 Task: Search one way flight ticket for 2 adults, 2 infants in seat and 1 infant on lap in first from Sacramento: Sacramento International Airport to Rockford: Chicago Rockford International Airport(was Northwest Chicagoland Regional Airport At Rockford) on 5-1-2023. Choice of flights is Frontier. Number of bags: 3 checked bags. Price is upto 30000. Outbound departure time preference is 16:45.
Action: Mouse moved to (149, 165)
Screenshot: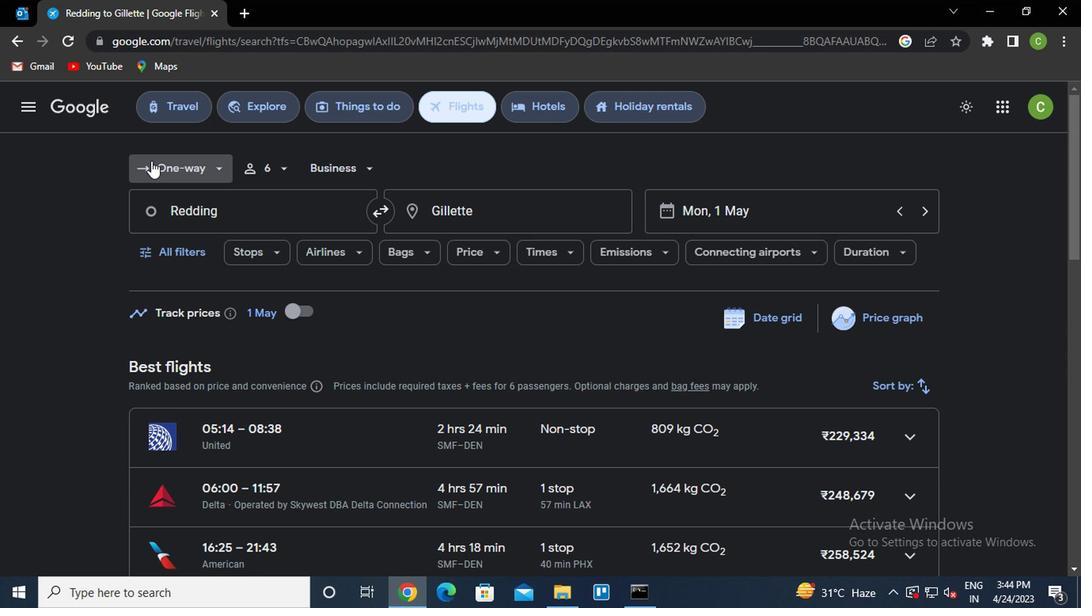 
Action: Mouse pressed left at (149, 165)
Screenshot: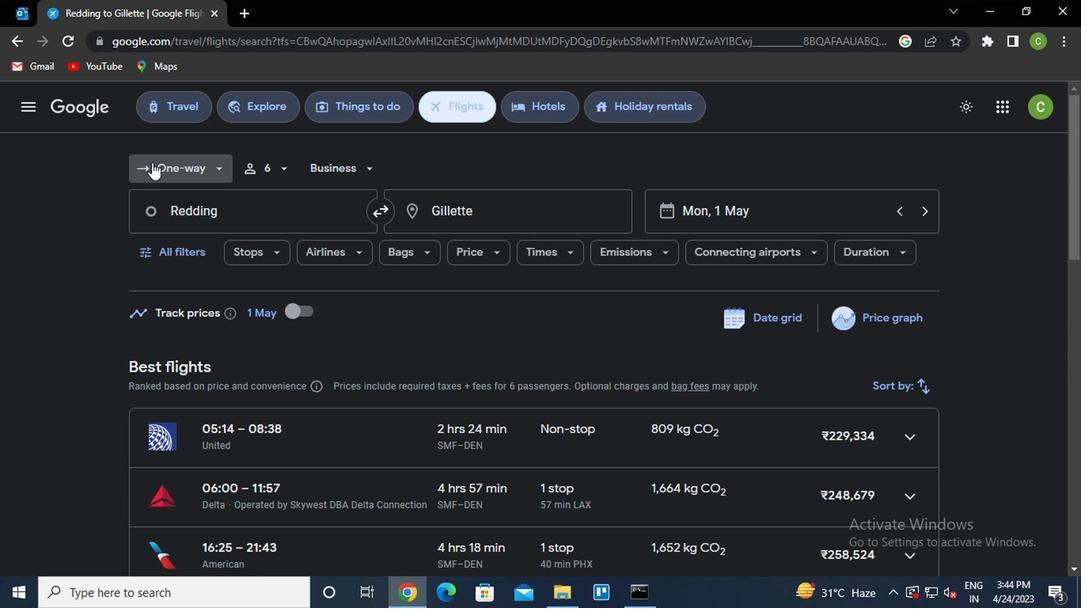 
Action: Mouse moved to (185, 228)
Screenshot: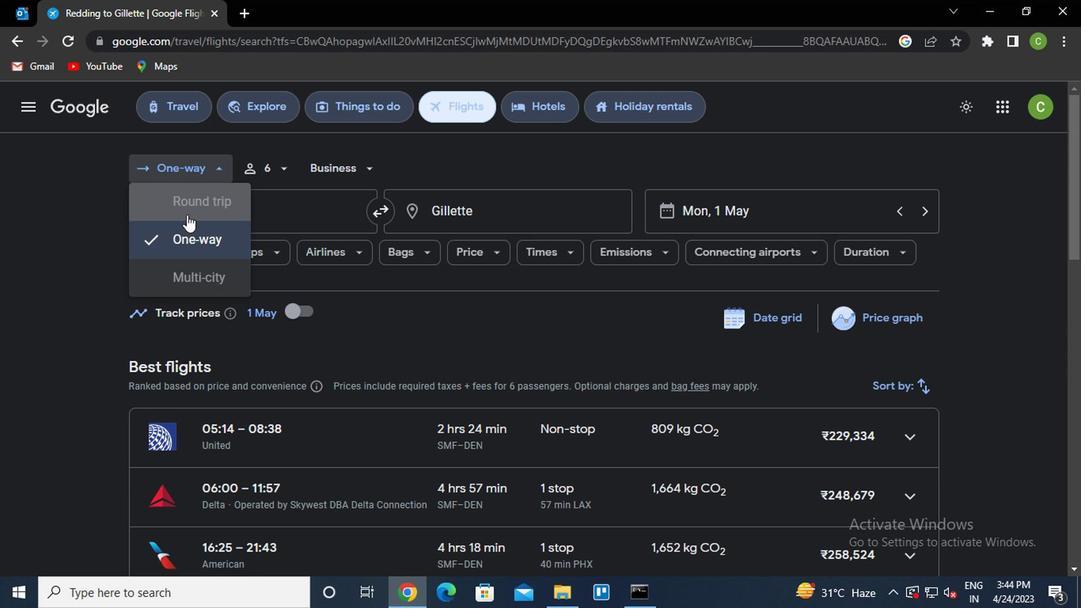 
Action: Mouse pressed left at (185, 228)
Screenshot: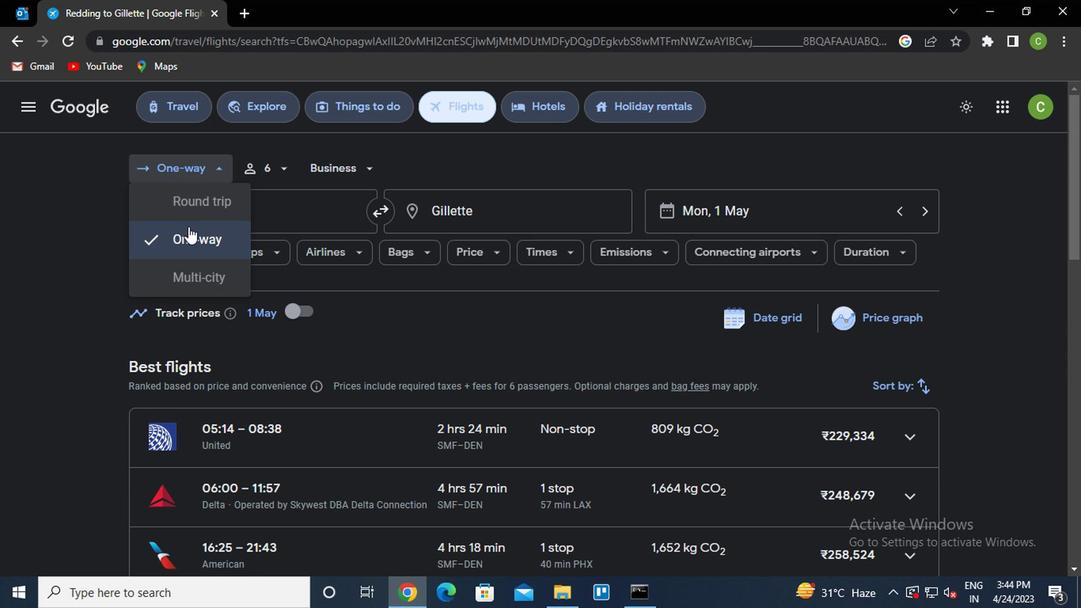 
Action: Mouse moved to (263, 174)
Screenshot: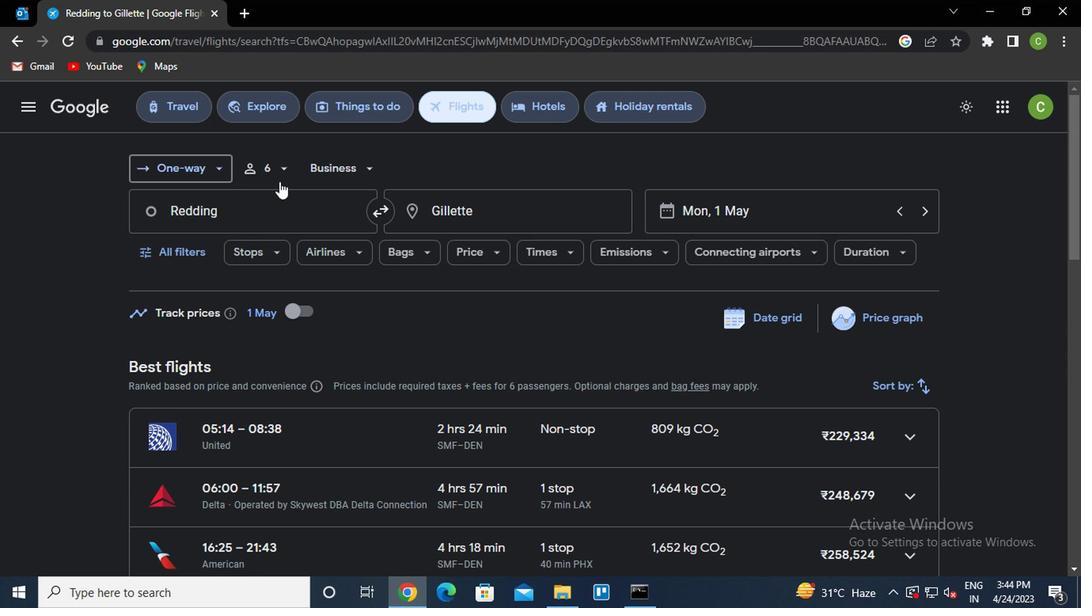 
Action: Mouse pressed left at (263, 174)
Screenshot: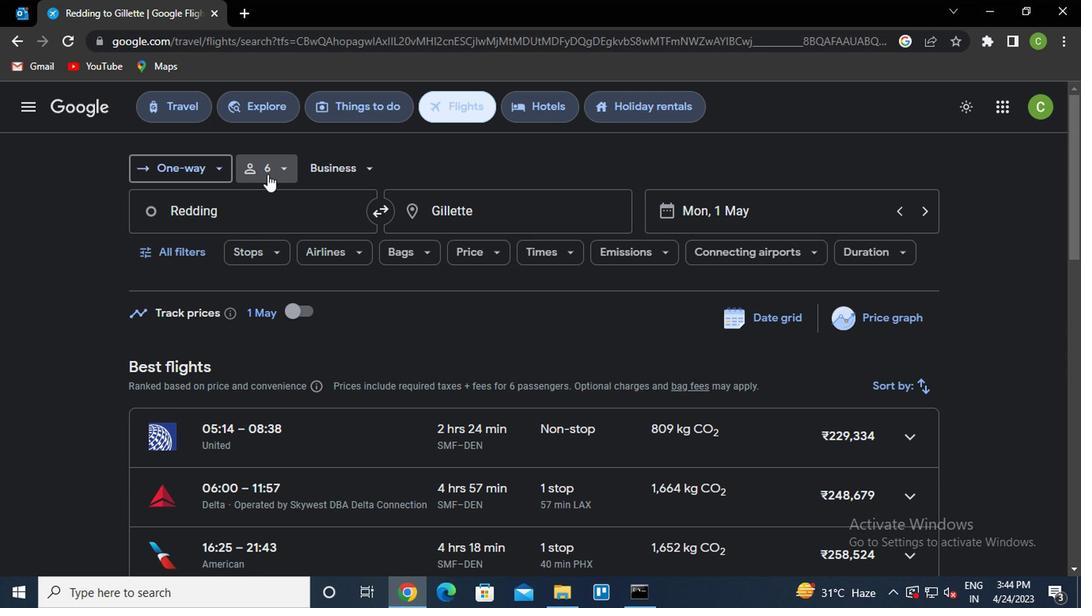 
Action: Mouse moved to (344, 215)
Screenshot: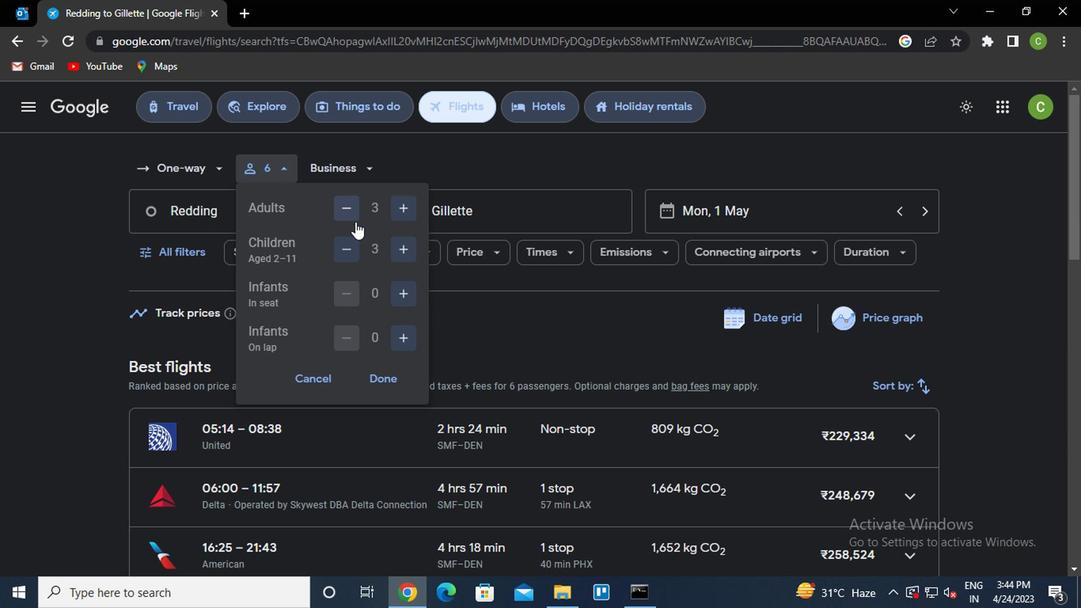 
Action: Mouse pressed left at (344, 215)
Screenshot: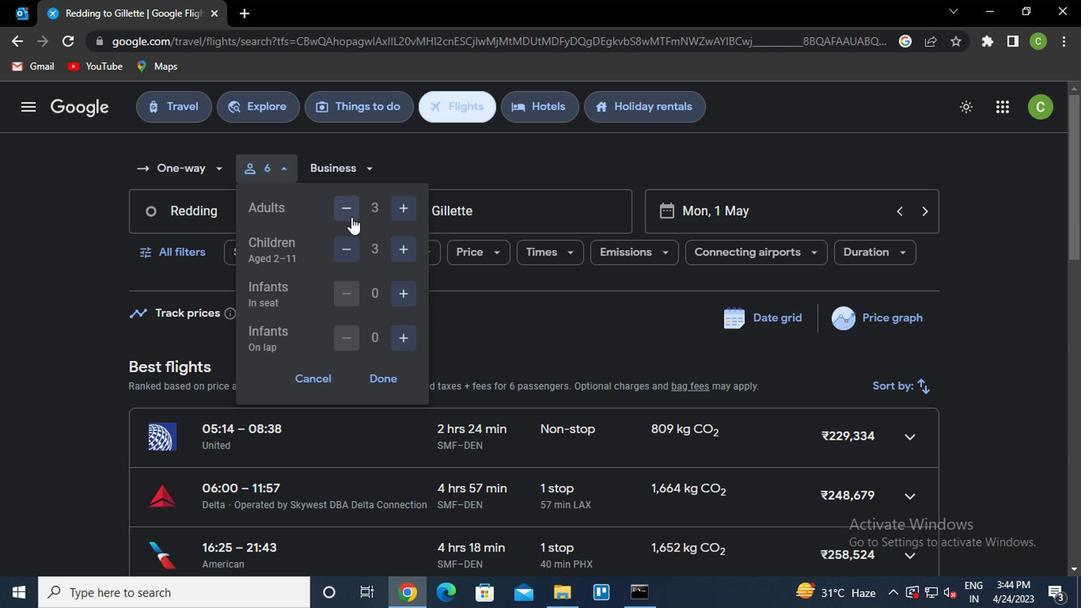 
Action: Mouse moved to (347, 250)
Screenshot: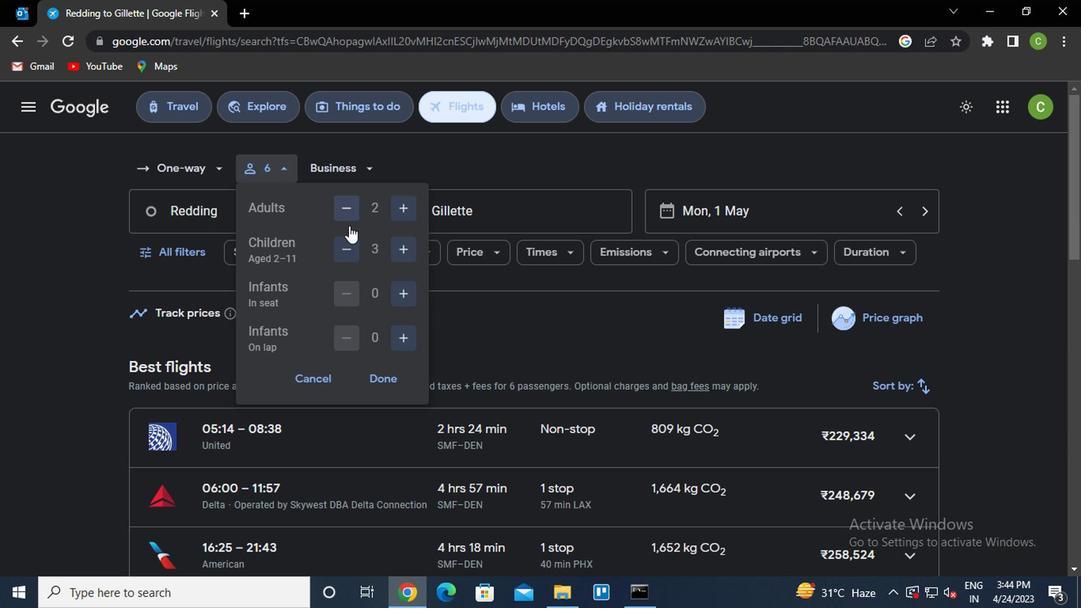 
Action: Mouse pressed left at (347, 250)
Screenshot: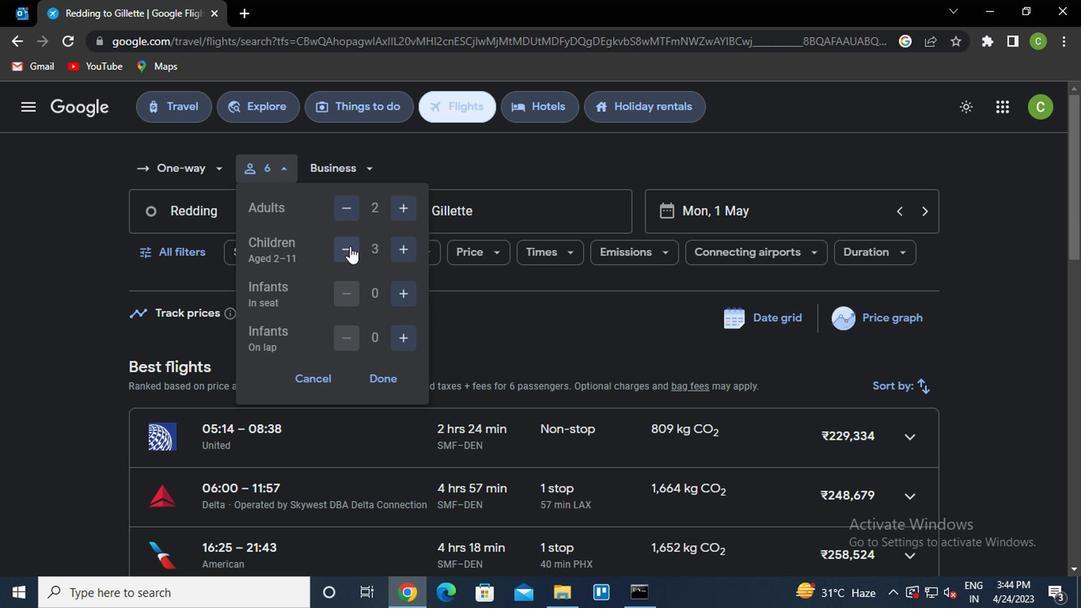
Action: Mouse moved to (395, 294)
Screenshot: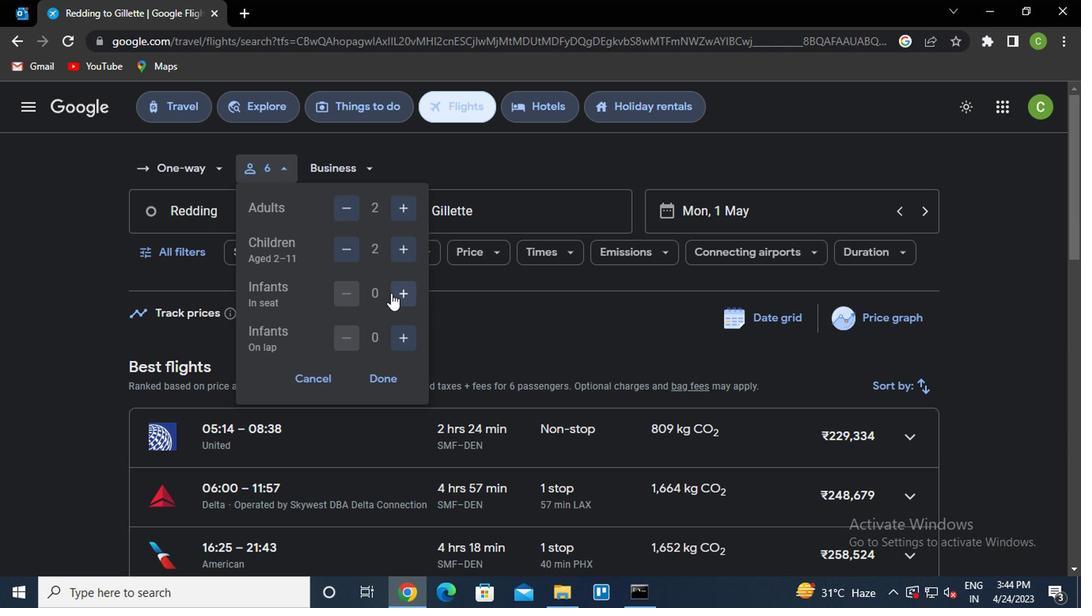 
Action: Mouse pressed left at (395, 294)
Screenshot: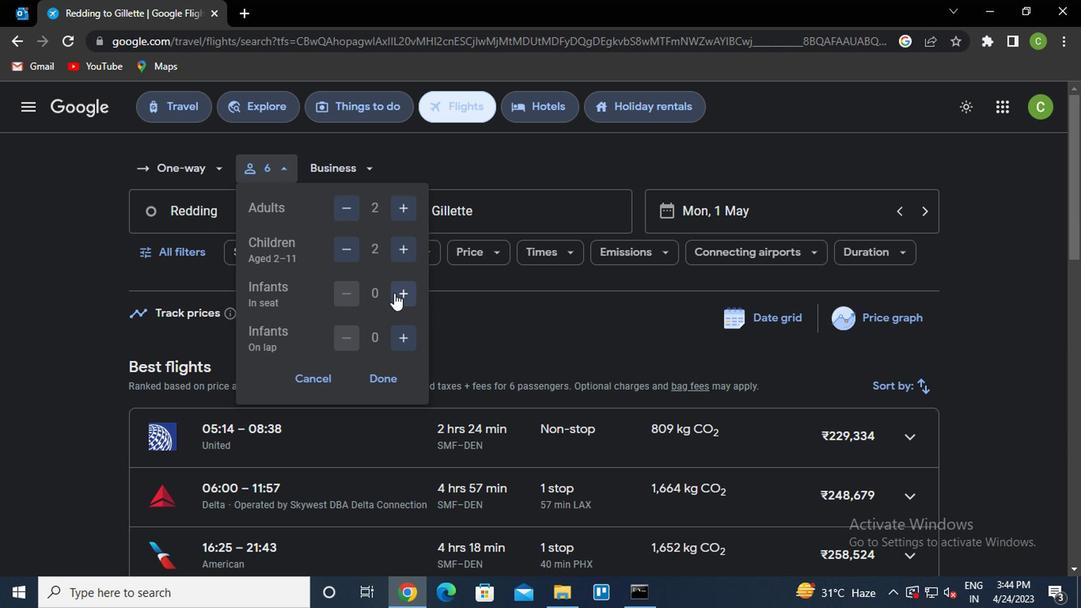 
Action: Mouse pressed left at (395, 294)
Screenshot: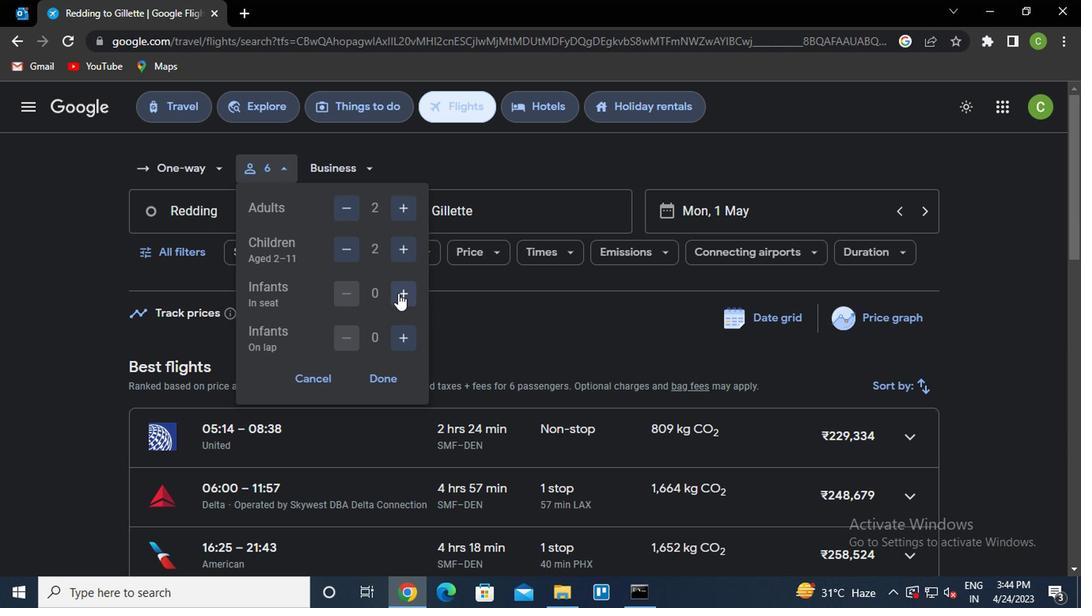 
Action: Mouse moved to (407, 344)
Screenshot: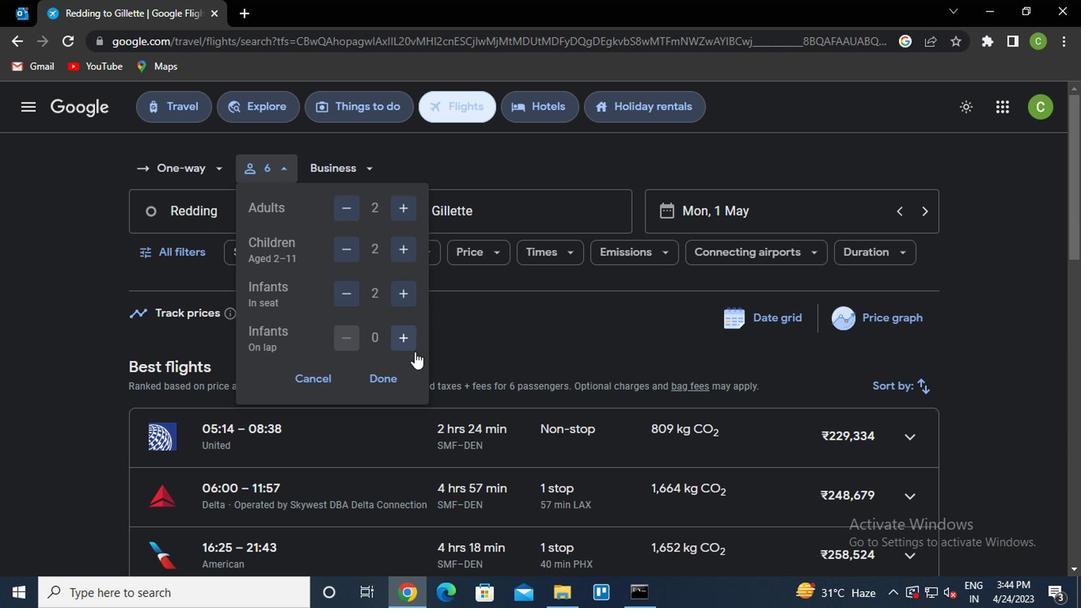 
Action: Mouse pressed left at (407, 344)
Screenshot: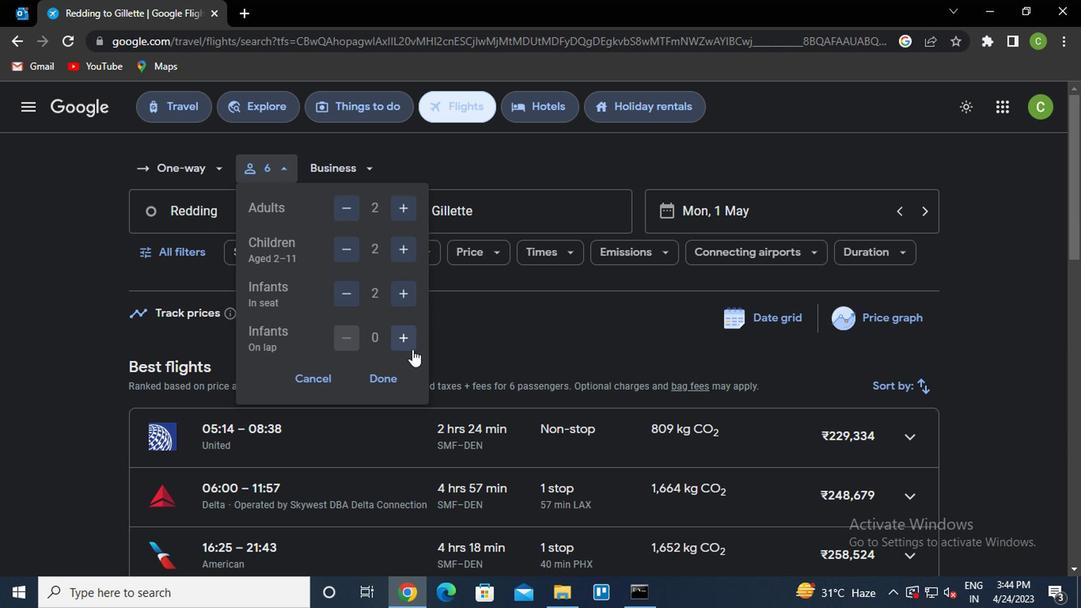 
Action: Mouse moved to (383, 382)
Screenshot: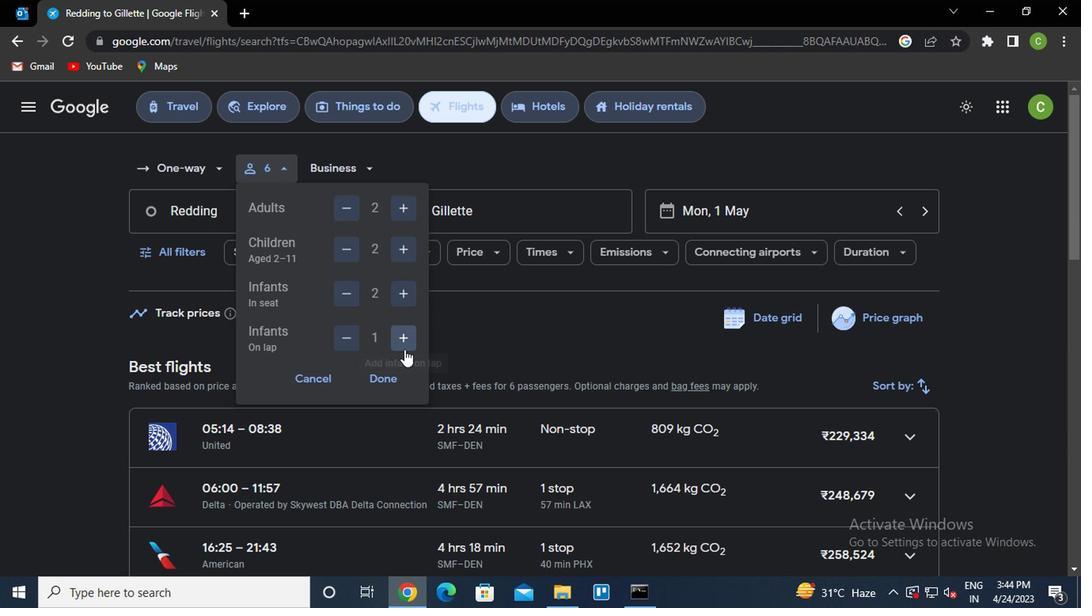 
Action: Mouse pressed left at (383, 382)
Screenshot: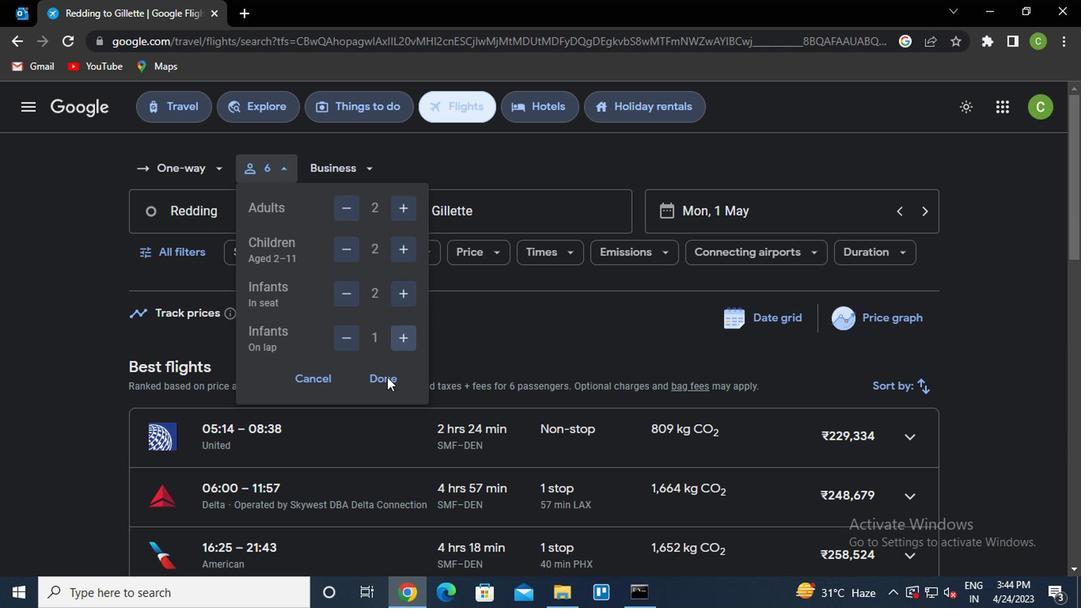 
Action: Mouse moved to (348, 168)
Screenshot: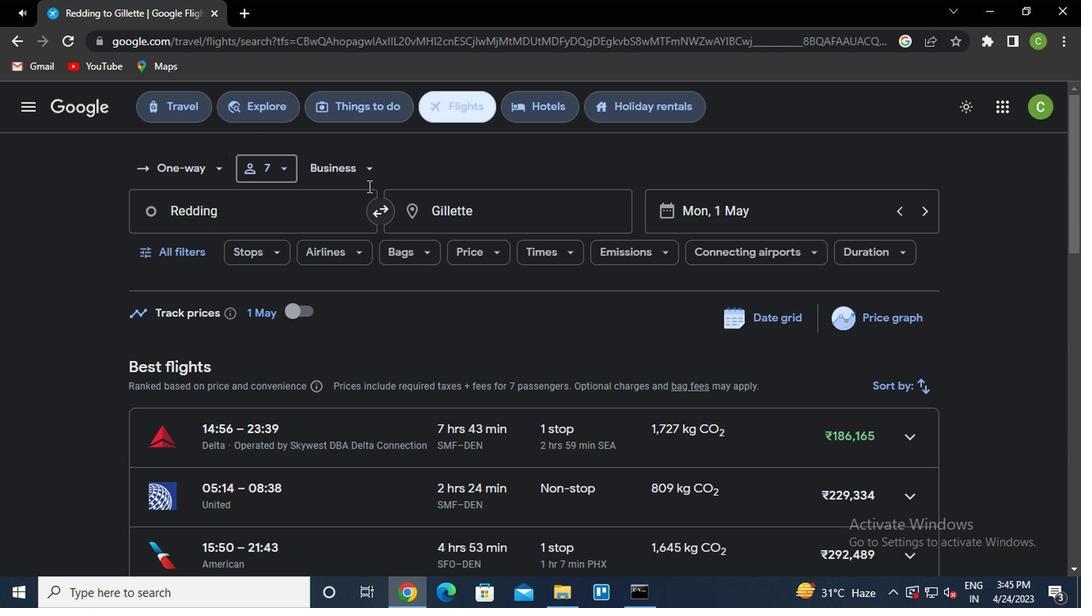 
Action: Mouse pressed left at (348, 168)
Screenshot: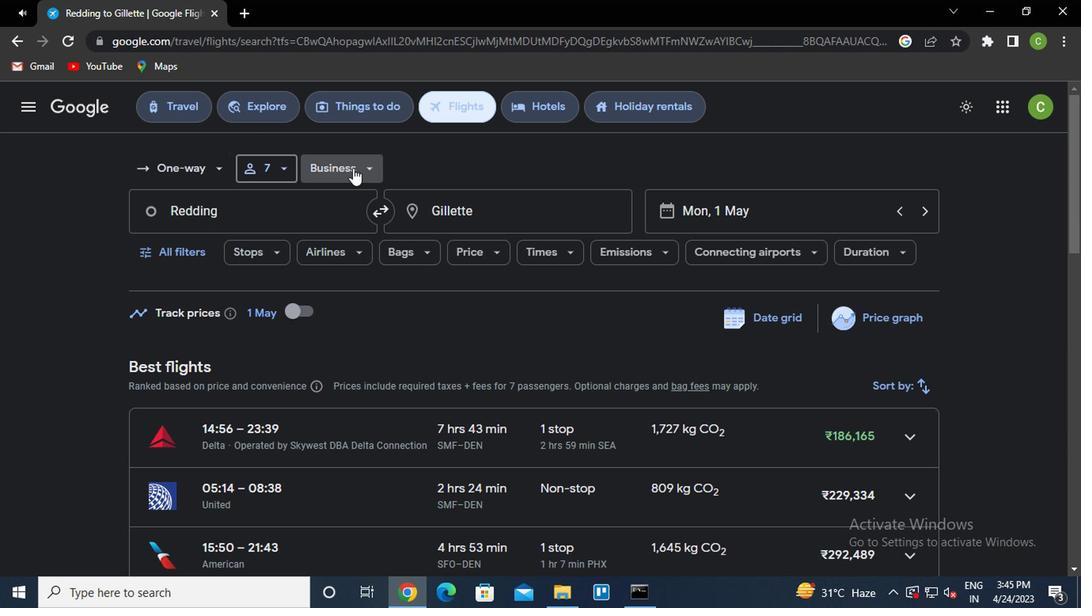 
Action: Mouse moved to (380, 313)
Screenshot: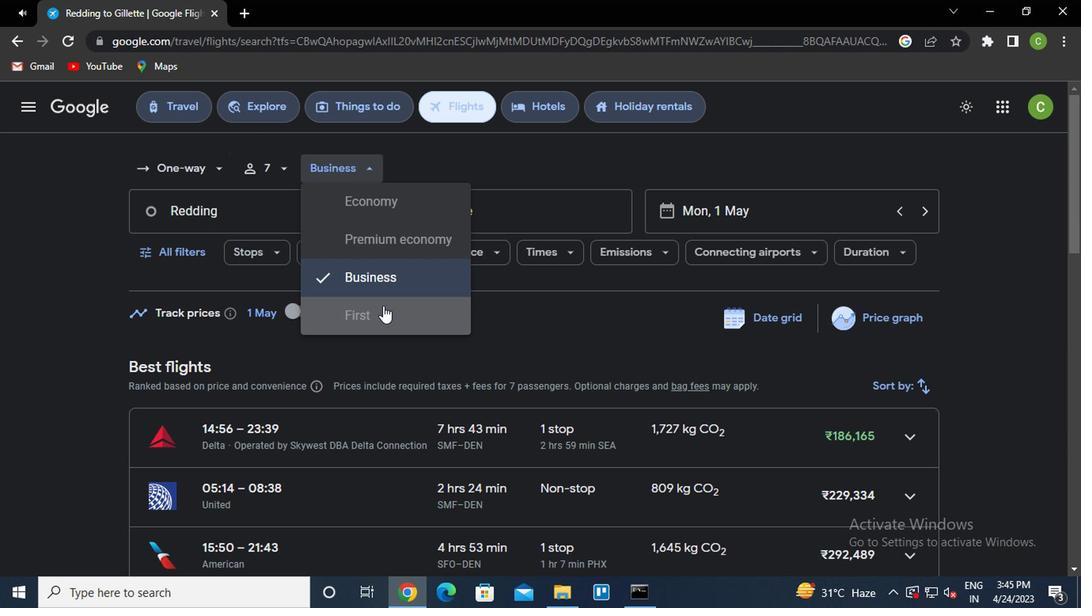 
Action: Mouse pressed left at (380, 313)
Screenshot: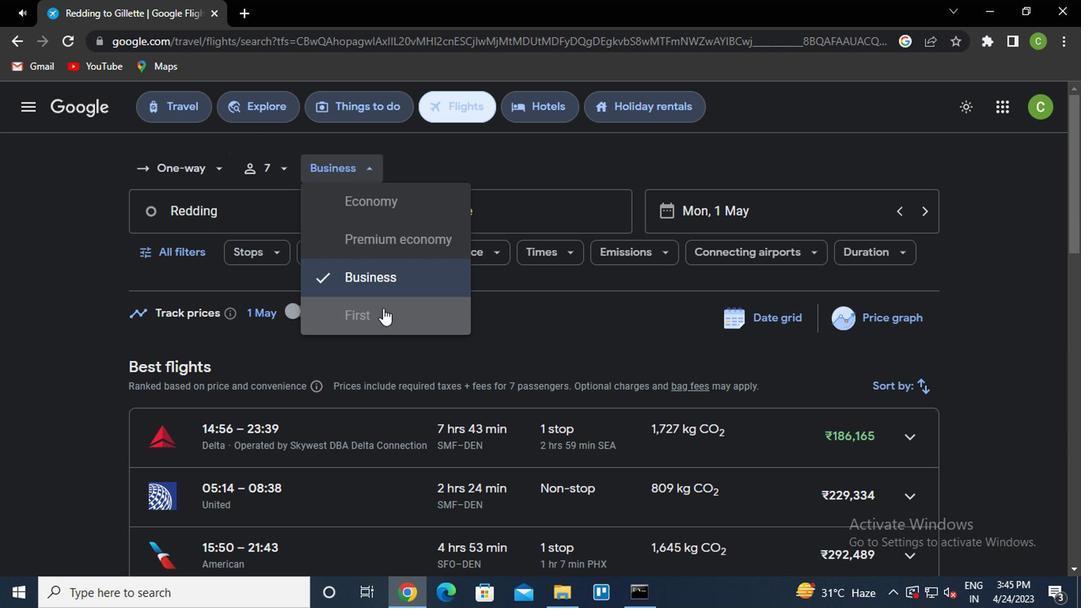 
Action: Mouse moved to (235, 220)
Screenshot: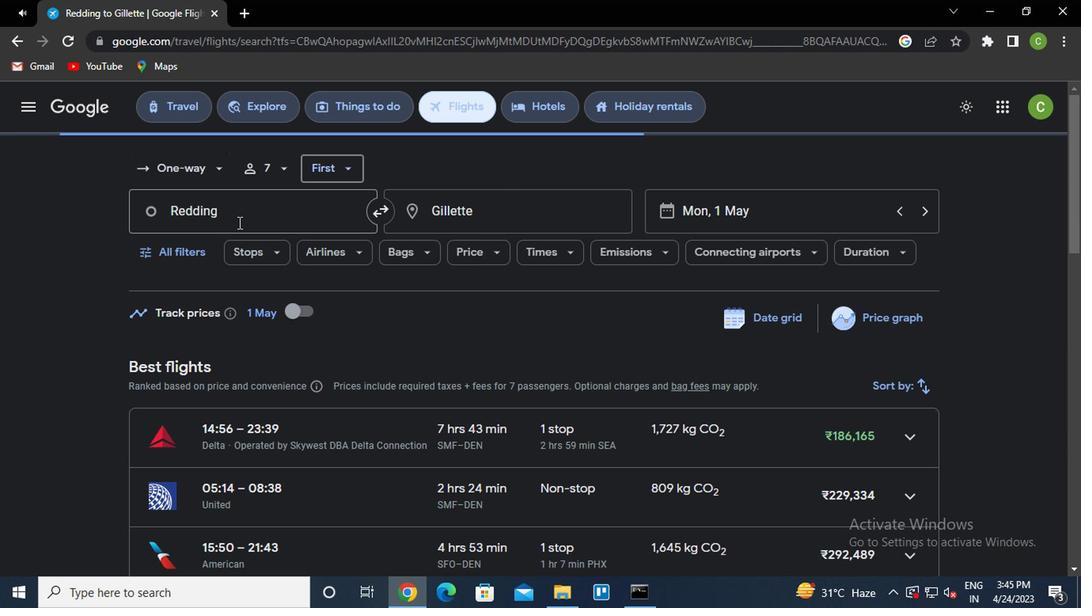 
Action: Mouse pressed left at (235, 220)
Screenshot: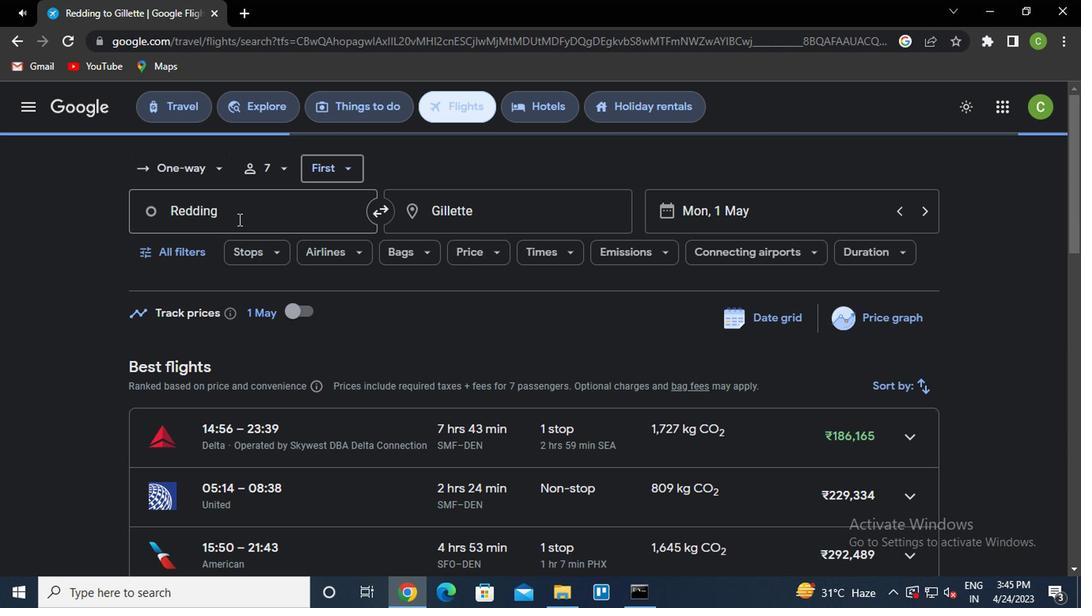 
Action: Key pressed <Key.caps_lock><Key.caps_lock>s<Key.caps_lock>acramento
Screenshot: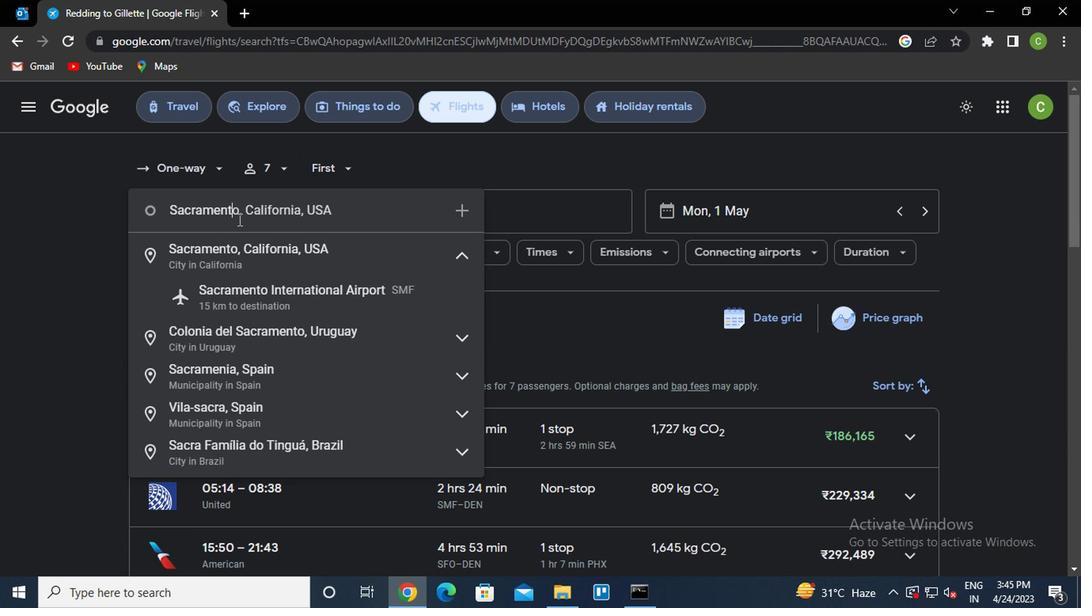 
Action: Mouse moved to (269, 291)
Screenshot: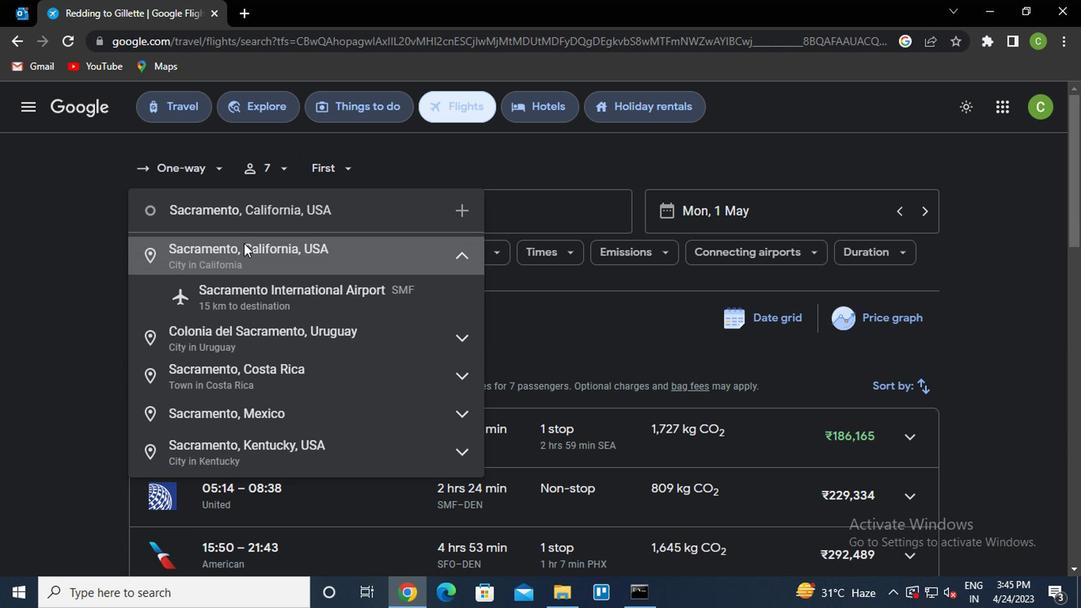 
Action: Mouse pressed left at (269, 291)
Screenshot: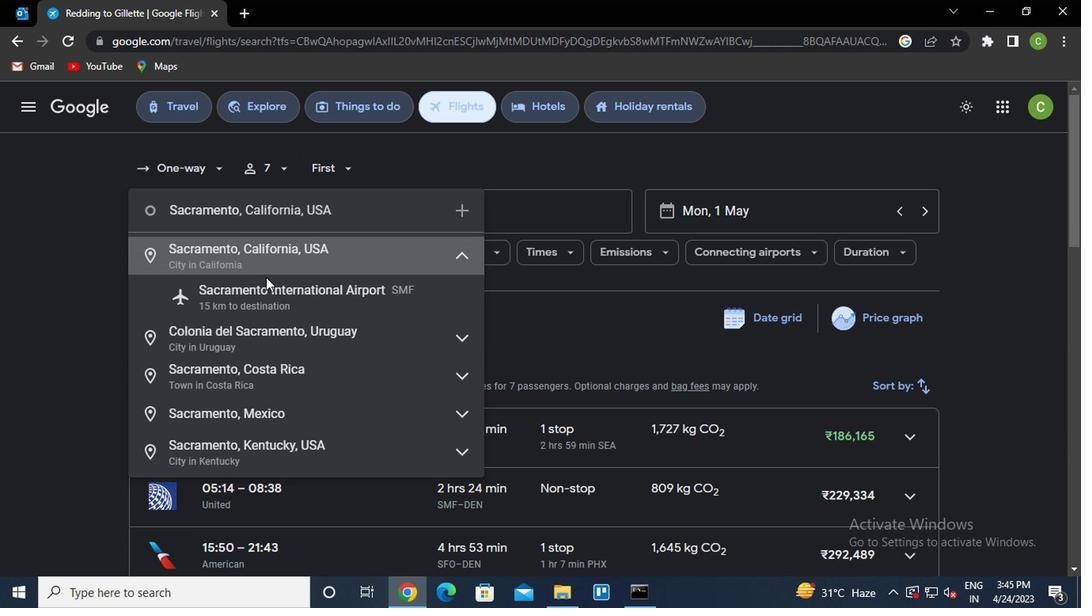 
Action: Mouse moved to (492, 219)
Screenshot: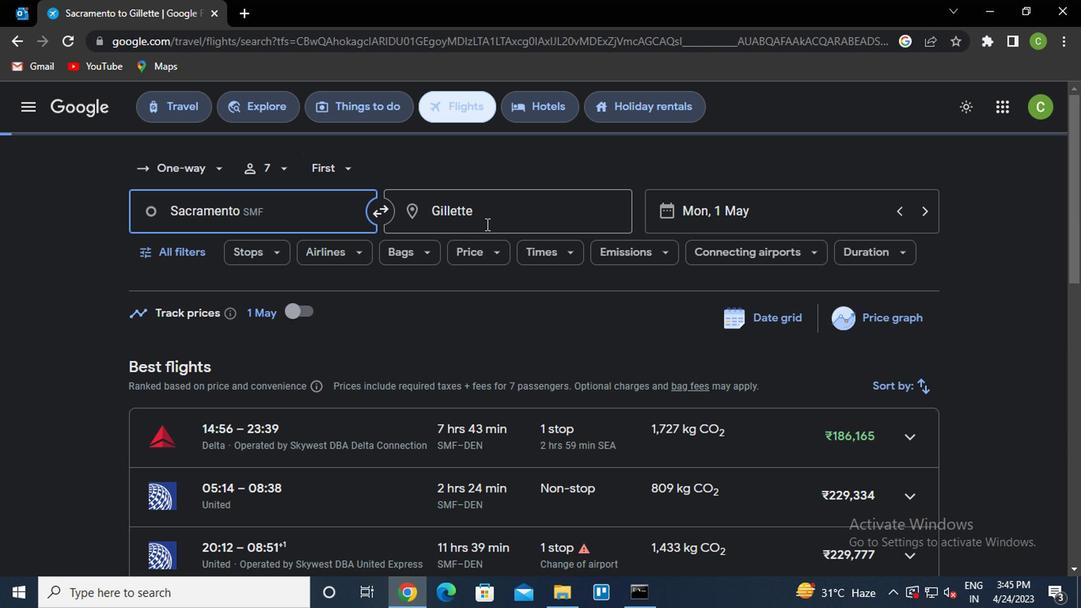 
Action: Mouse pressed left at (492, 219)
Screenshot: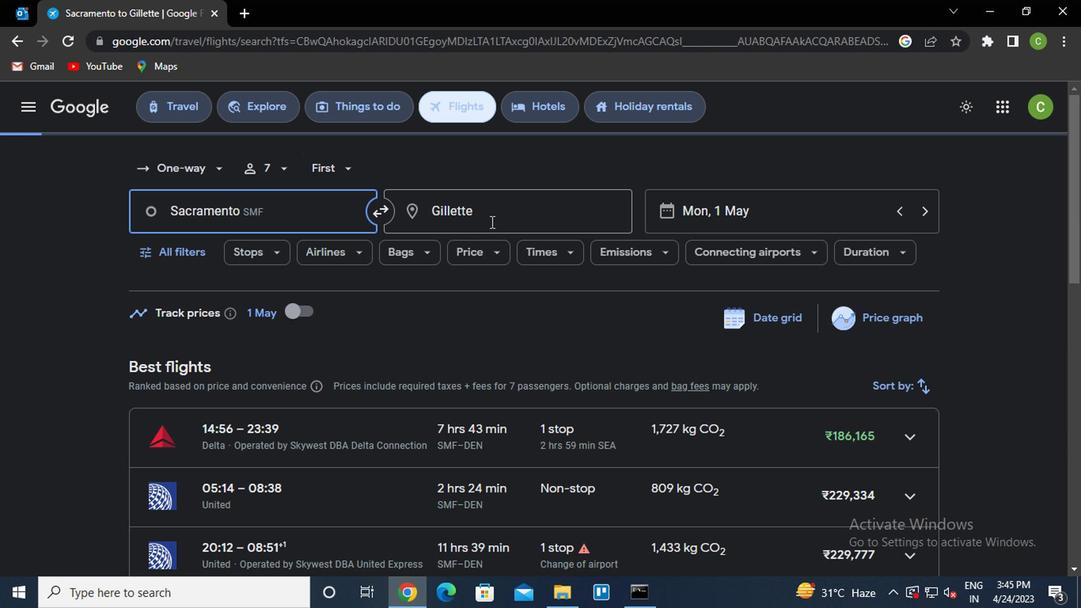 
Action: Key pressed <Key.caps_lock>c<Key.caps_lock>hicago
Screenshot: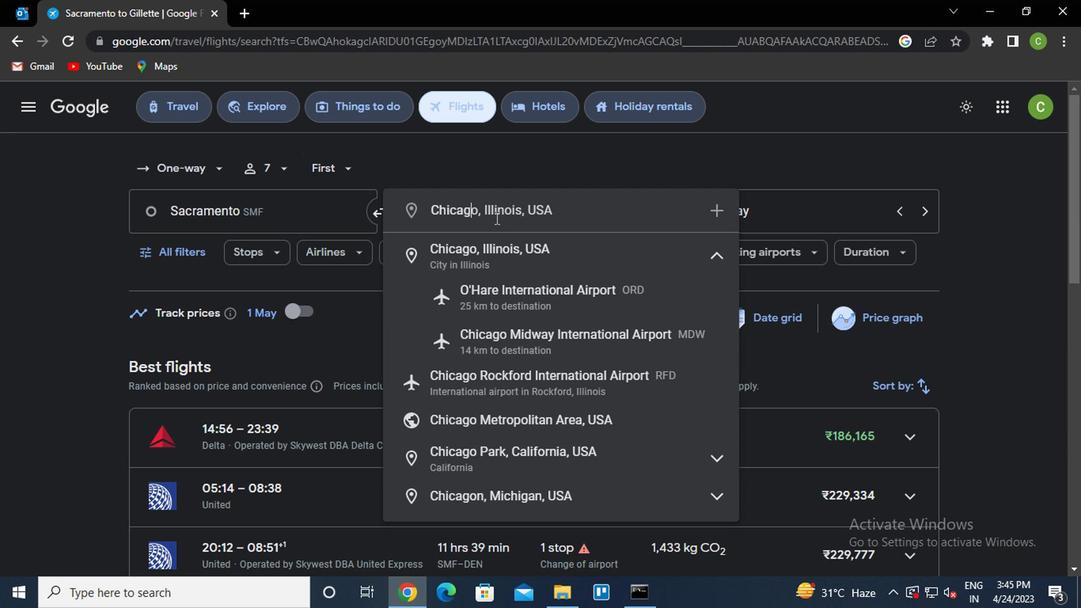
Action: Mouse moved to (533, 308)
Screenshot: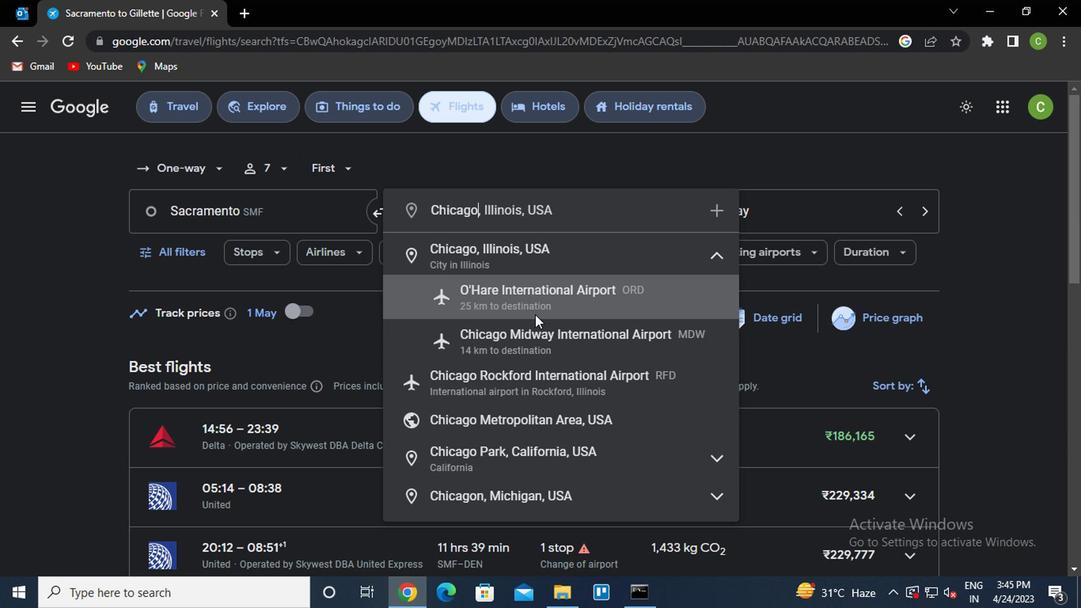 
Action: Mouse pressed left at (533, 308)
Screenshot: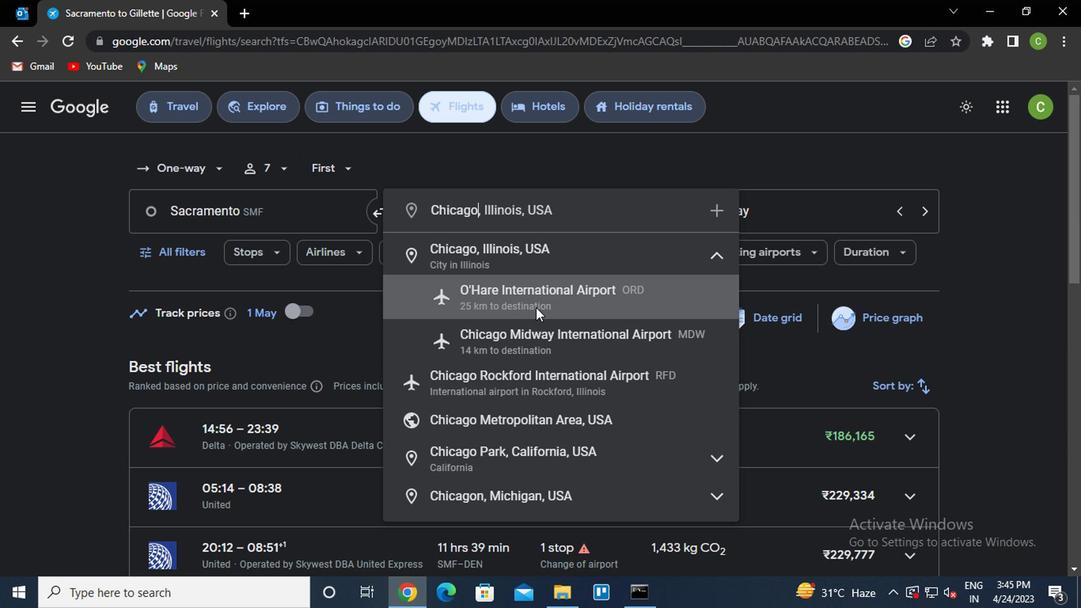 
Action: Mouse moved to (804, 213)
Screenshot: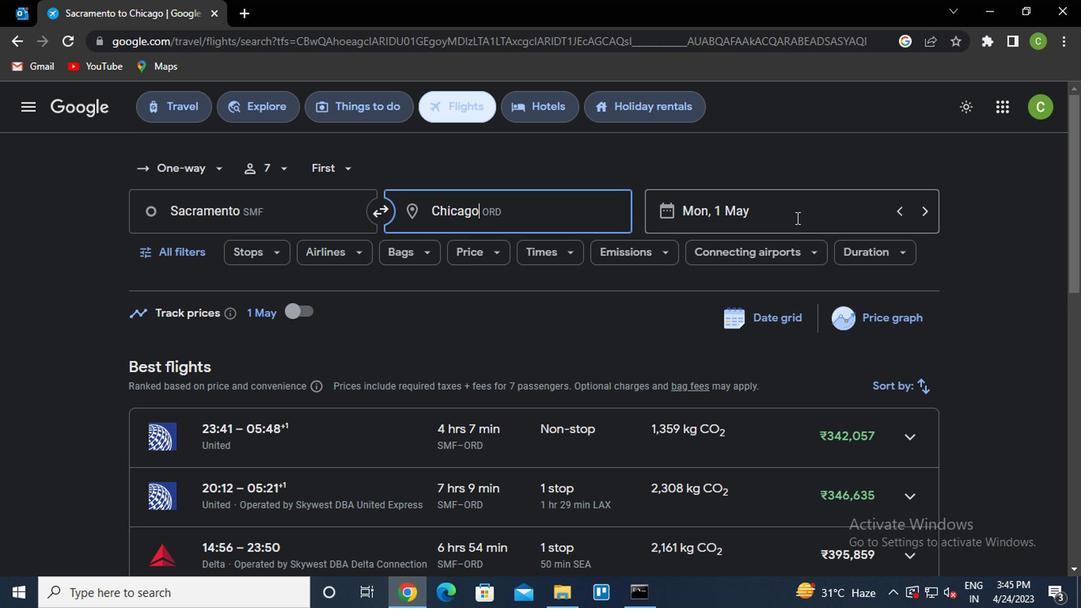 
Action: Mouse pressed left at (804, 213)
Screenshot: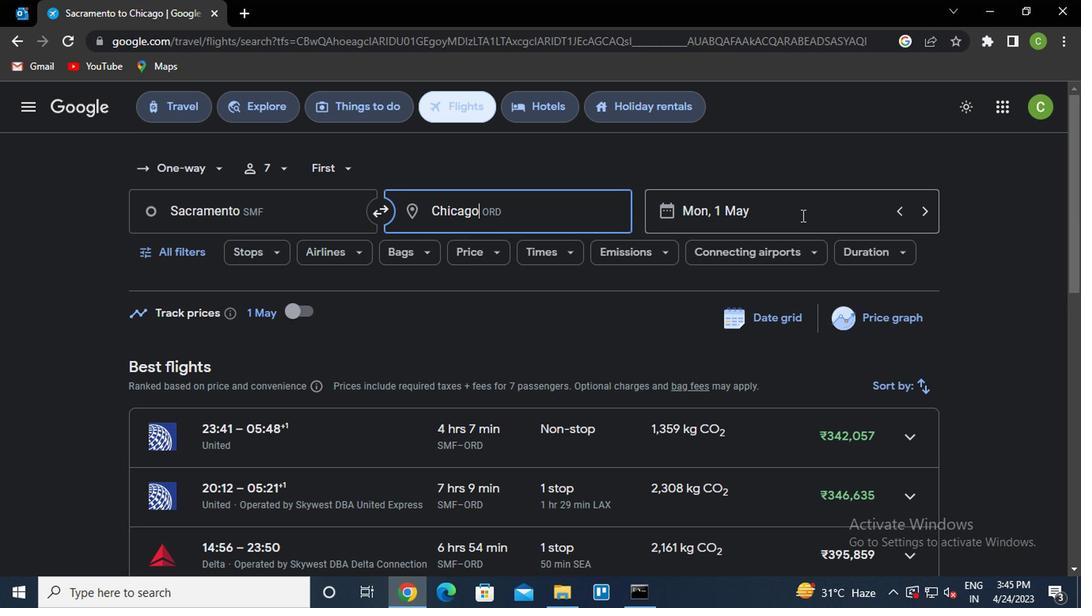 
Action: Mouse moved to (723, 285)
Screenshot: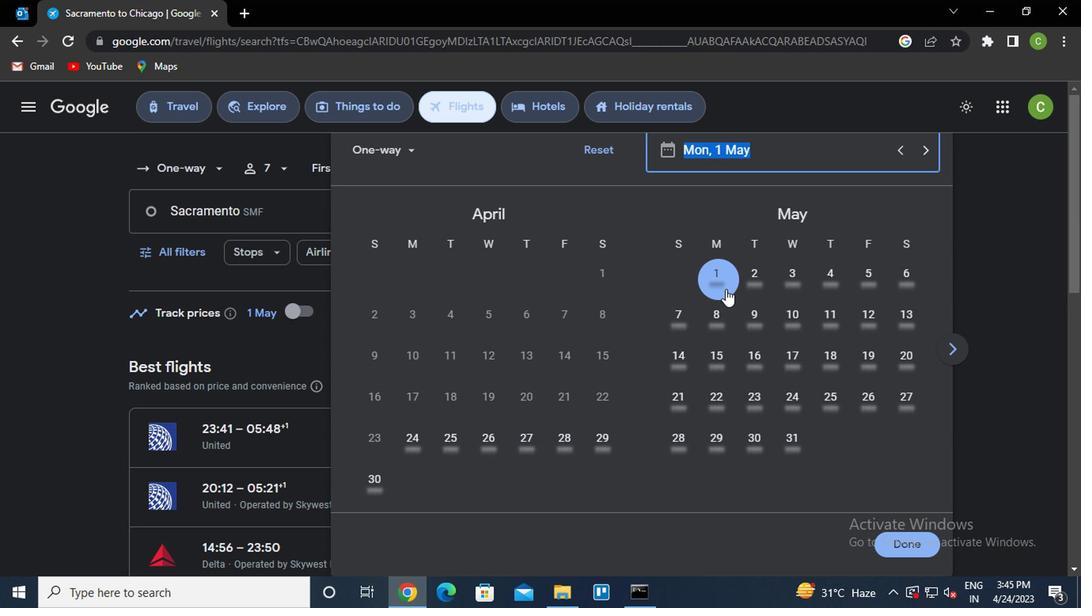 
Action: Mouse pressed left at (723, 285)
Screenshot: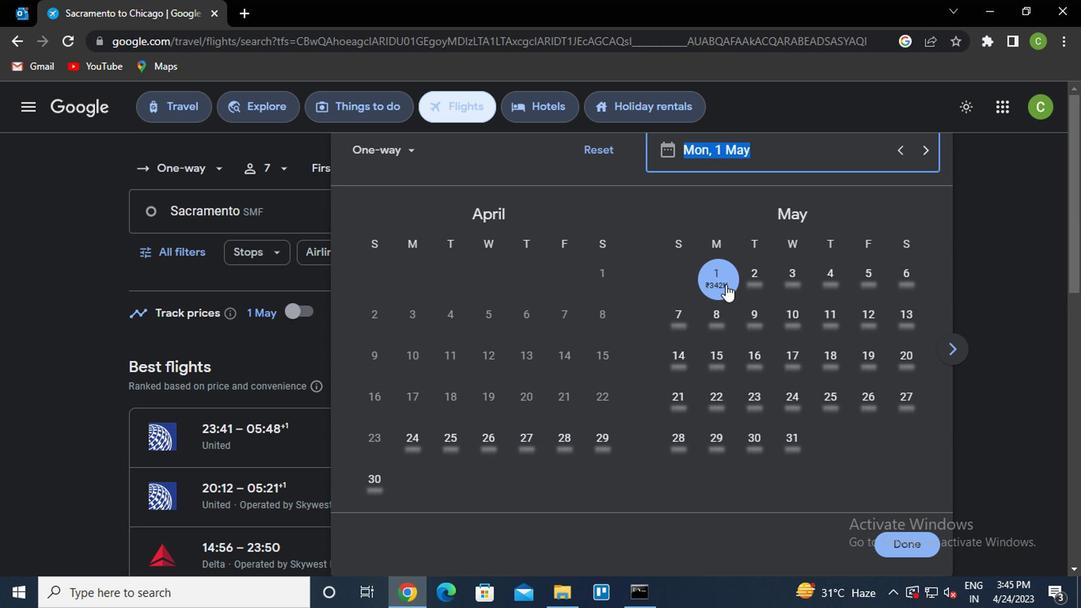
Action: Mouse moved to (881, 543)
Screenshot: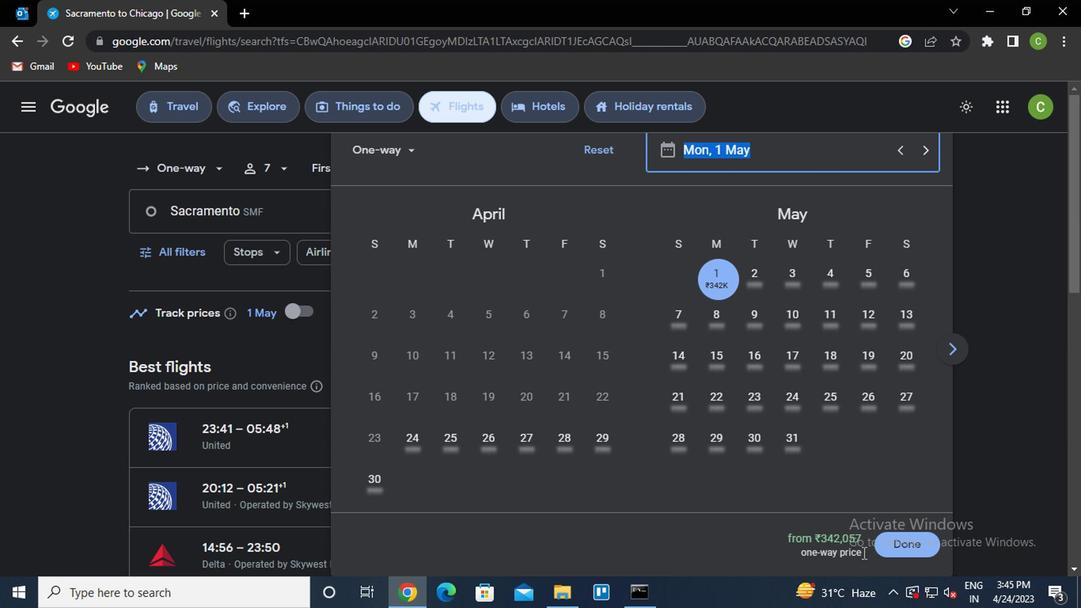 
Action: Mouse pressed left at (881, 543)
Screenshot: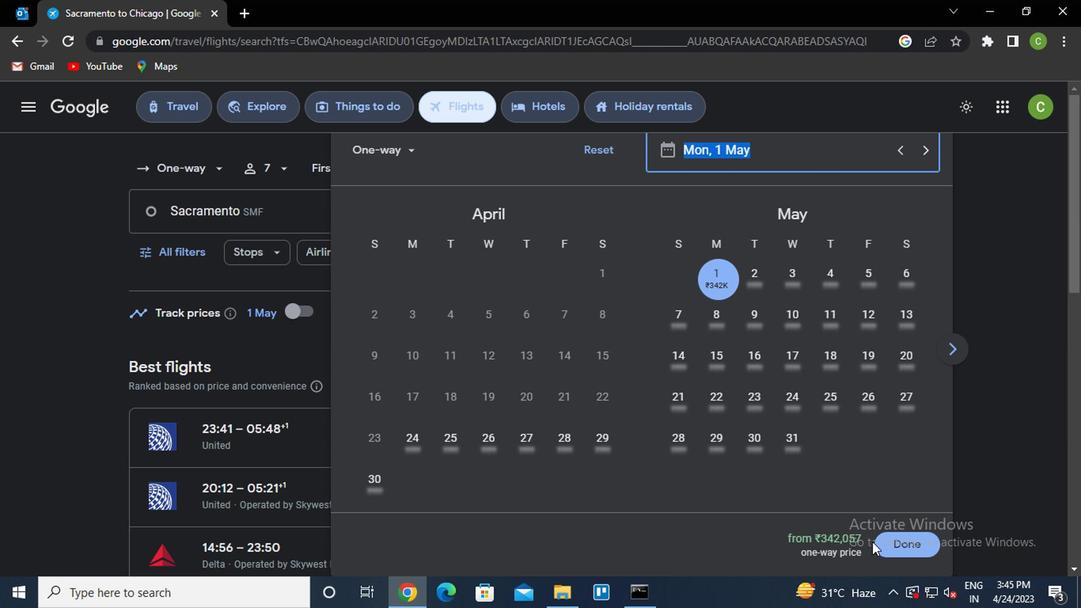
Action: Mouse moved to (169, 260)
Screenshot: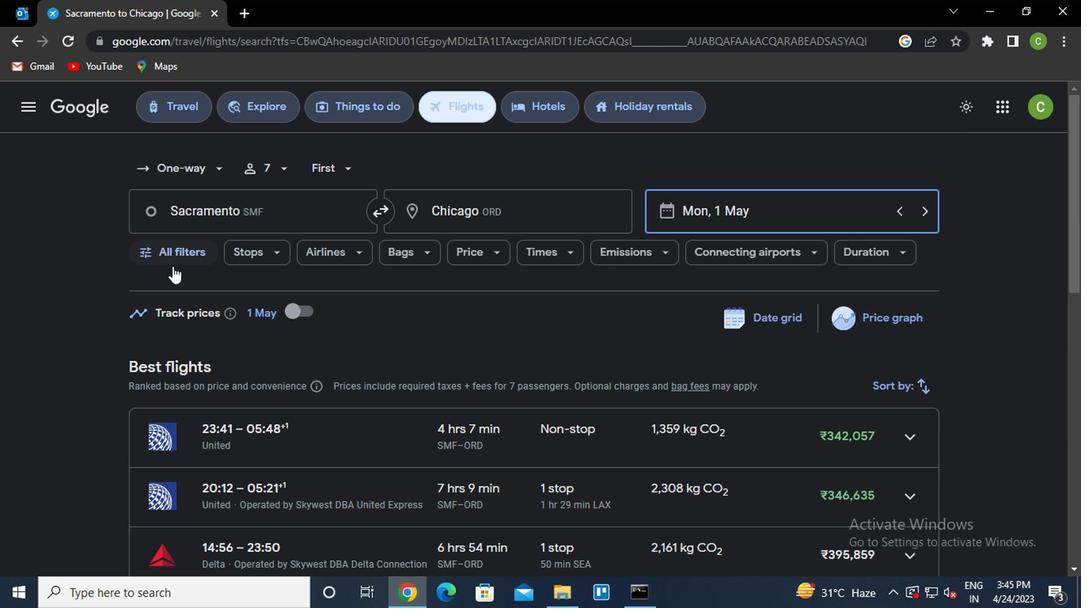 
Action: Mouse pressed left at (169, 260)
Screenshot: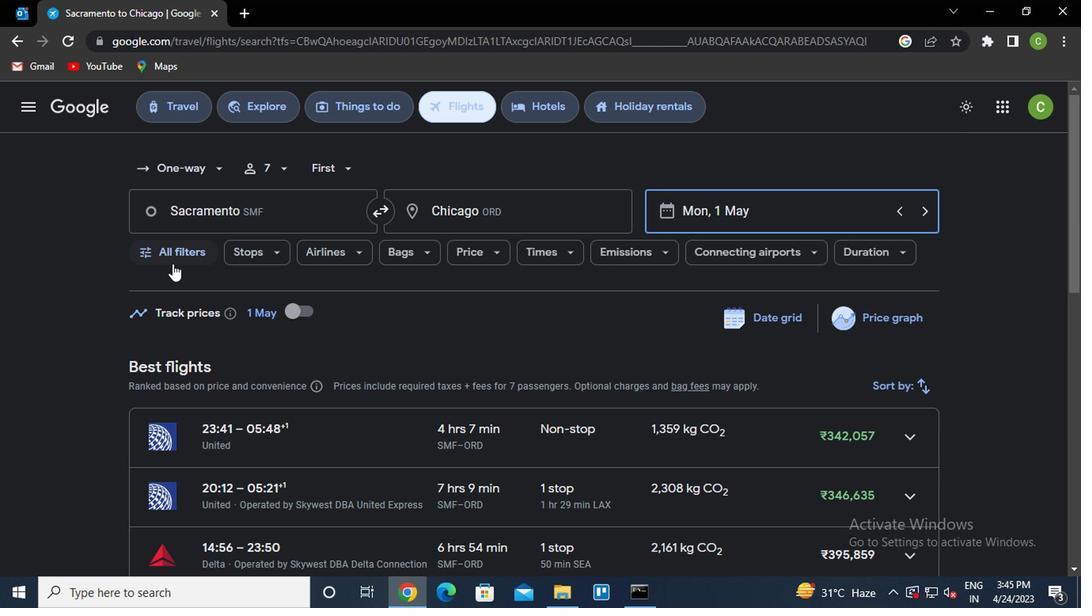 
Action: Mouse moved to (206, 351)
Screenshot: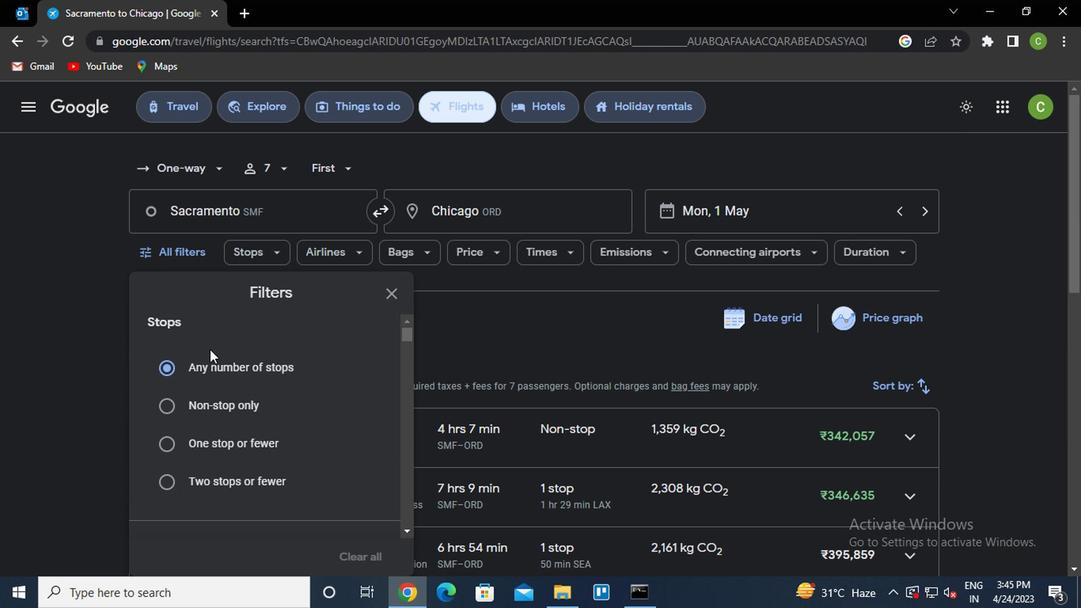 
Action: Mouse scrolled (206, 350) with delta (0, 0)
Screenshot: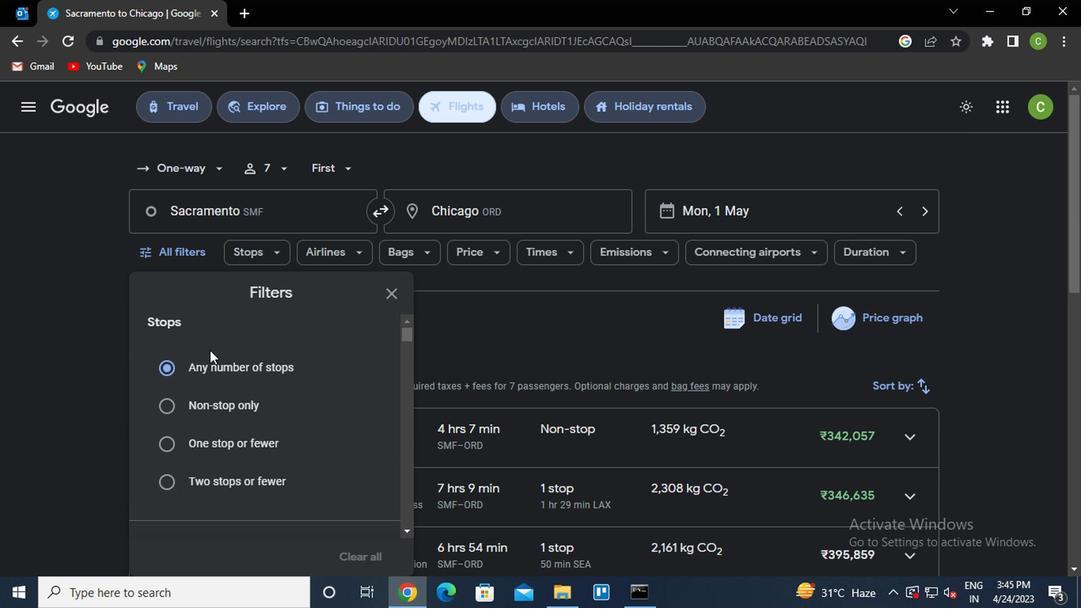 
Action: Mouse moved to (207, 352)
Screenshot: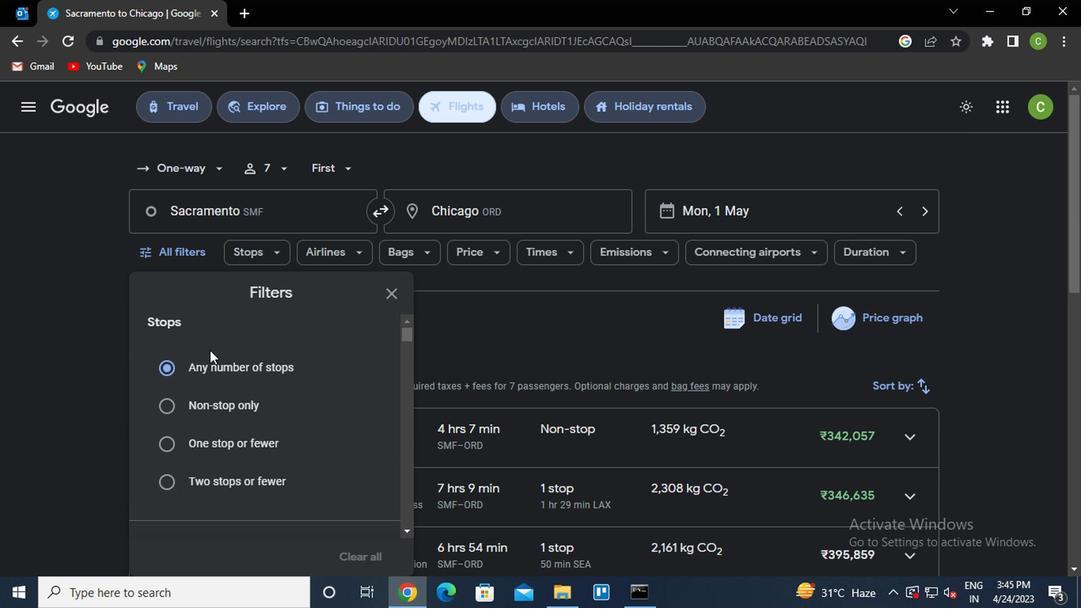 
Action: Mouse scrolled (207, 351) with delta (0, 0)
Screenshot: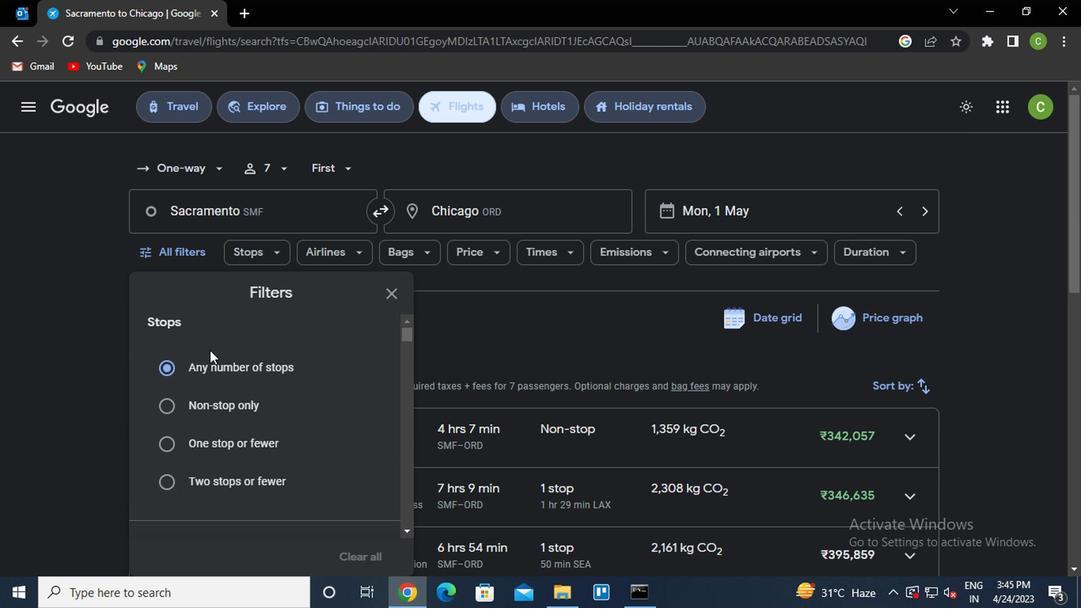 
Action: Mouse moved to (274, 411)
Screenshot: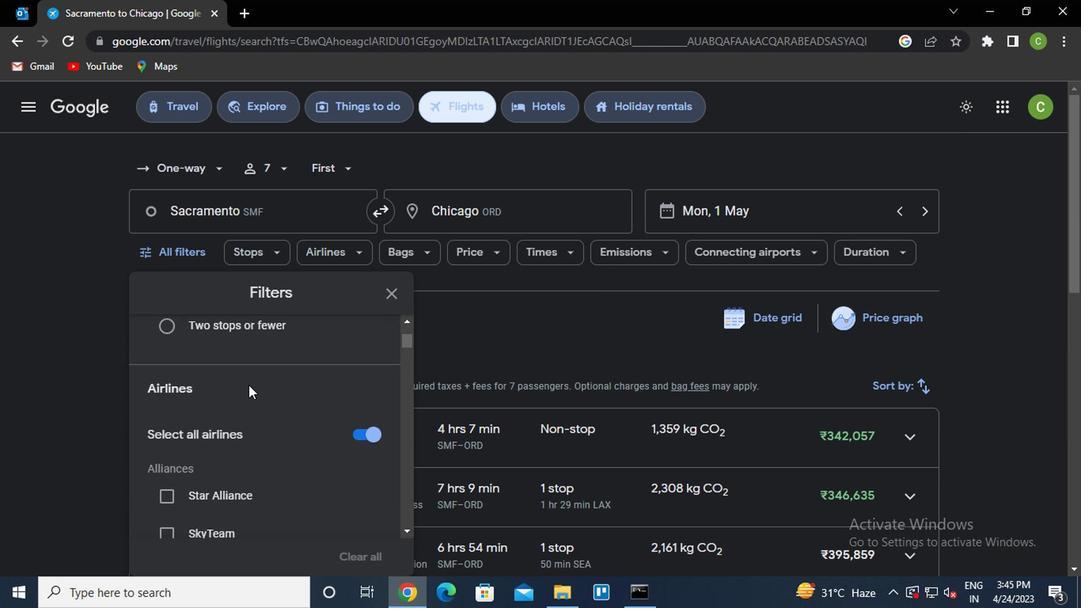 
Action: Mouse scrolled (274, 411) with delta (0, 0)
Screenshot: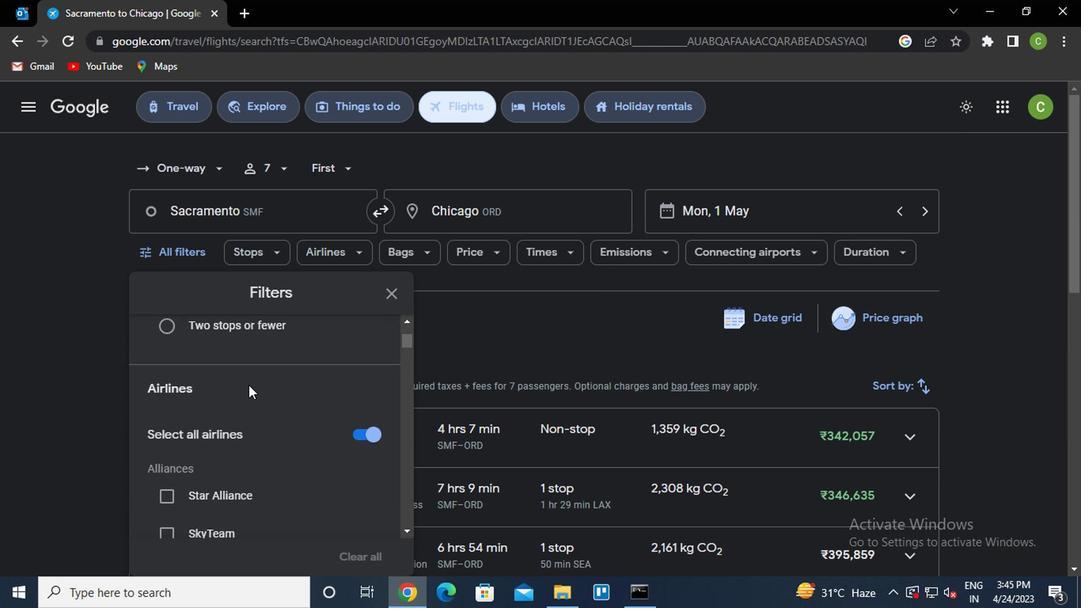 
Action: Mouse moved to (282, 419)
Screenshot: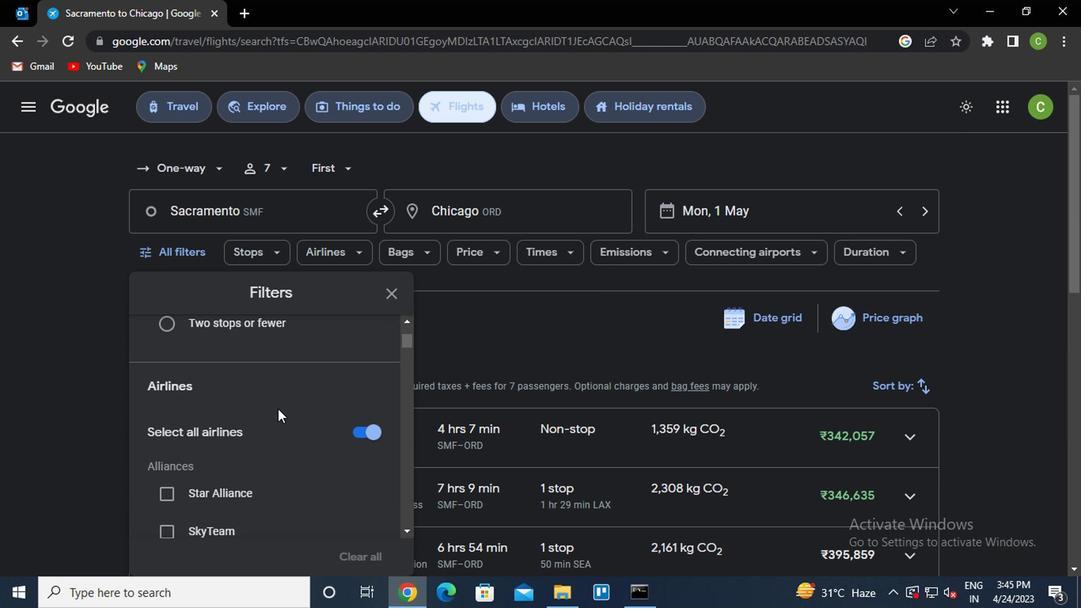 
Action: Mouse scrolled (282, 417) with delta (0, -1)
Screenshot: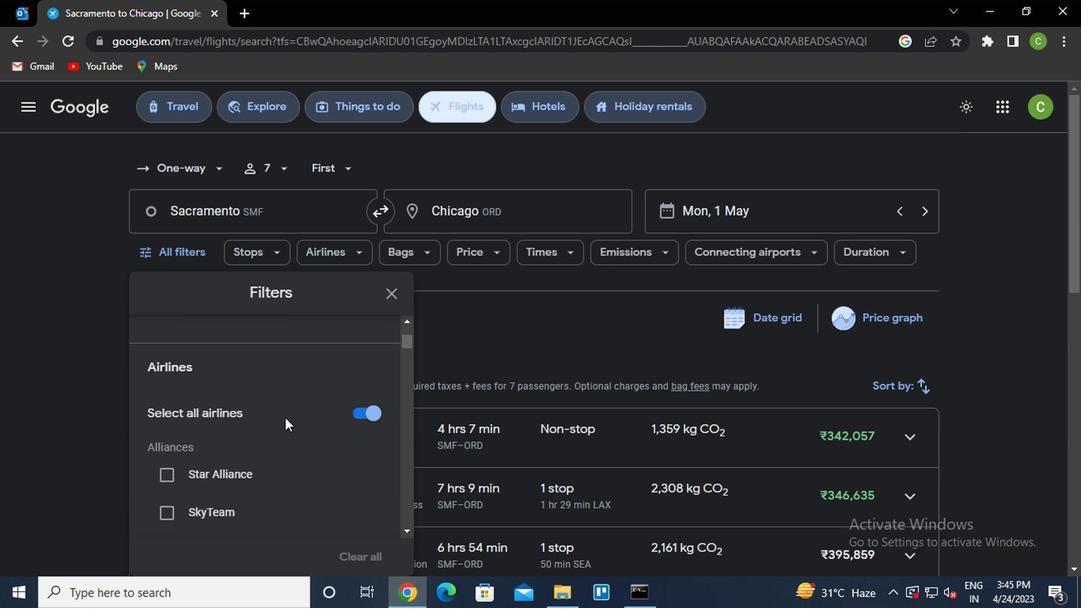 
Action: Mouse scrolled (282, 417) with delta (0, -1)
Screenshot: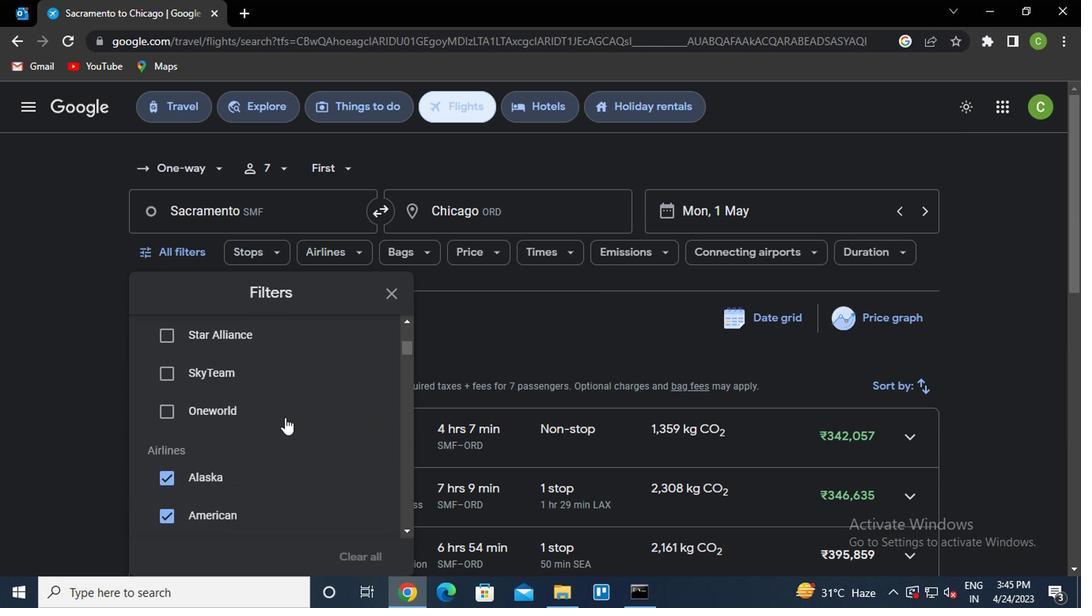 
Action: Mouse scrolled (282, 417) with delta (0, -1)
Screenshot: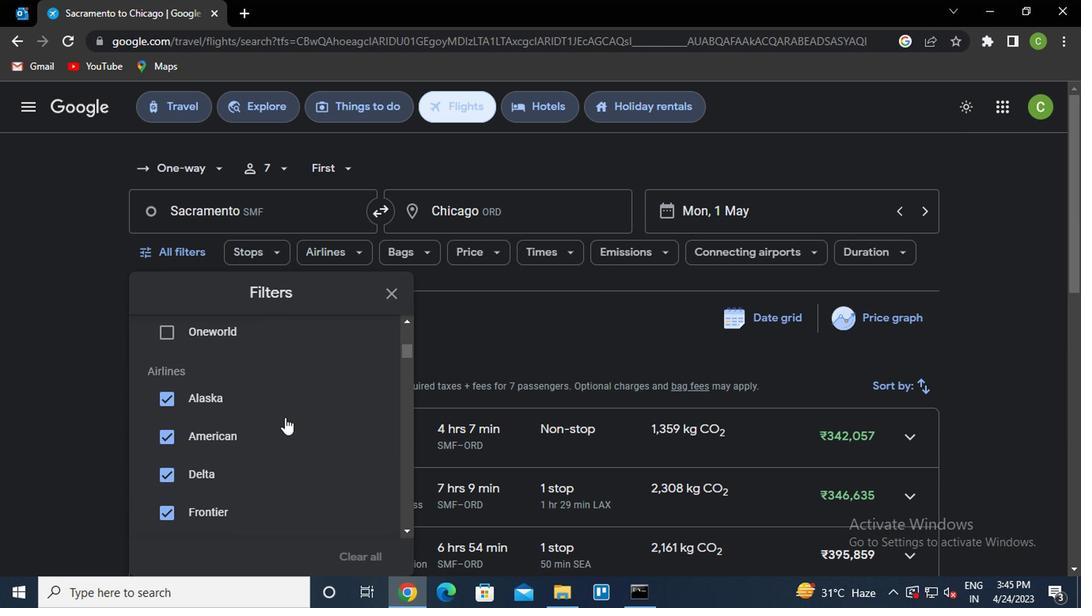 
Action: Mouse moved to (353, 433)
Screenshot: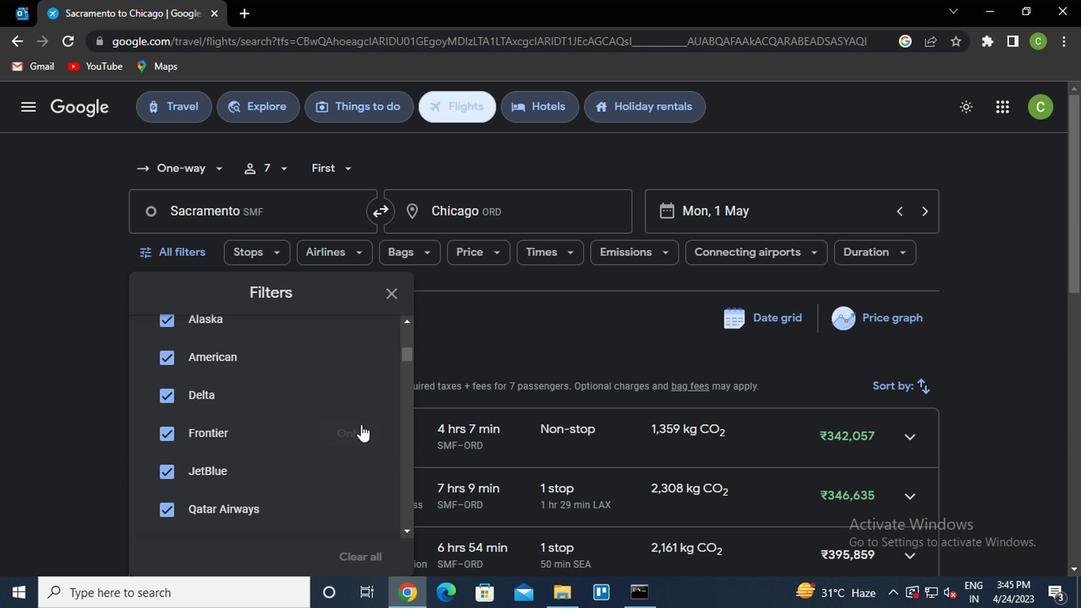 
Action: Mouse pressed left at (353, 433)
Screenshot: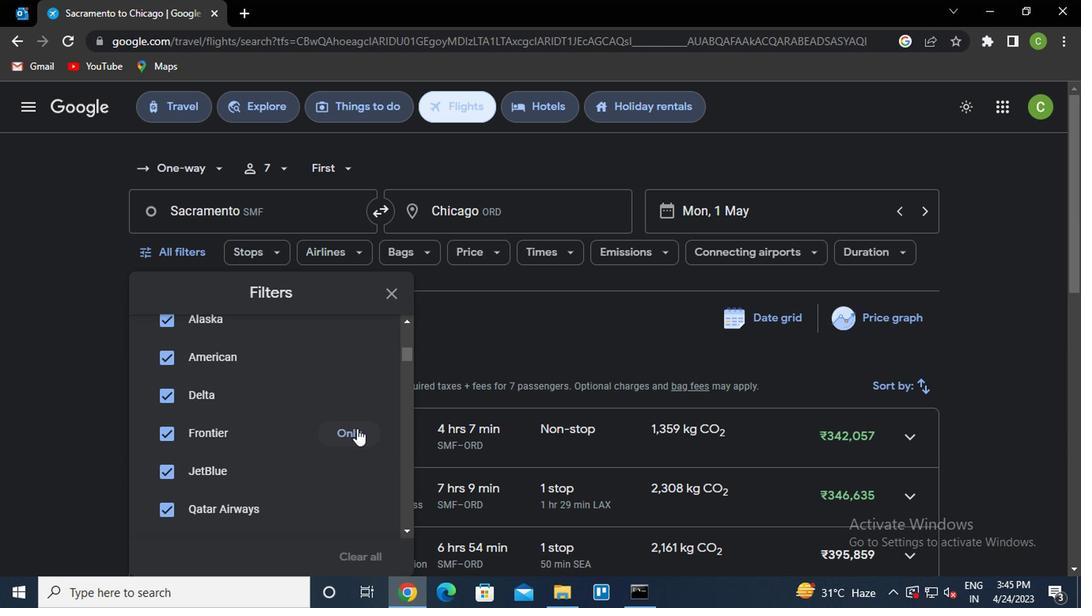 
Action: Mouse moved to (351, 433)
Screenshot: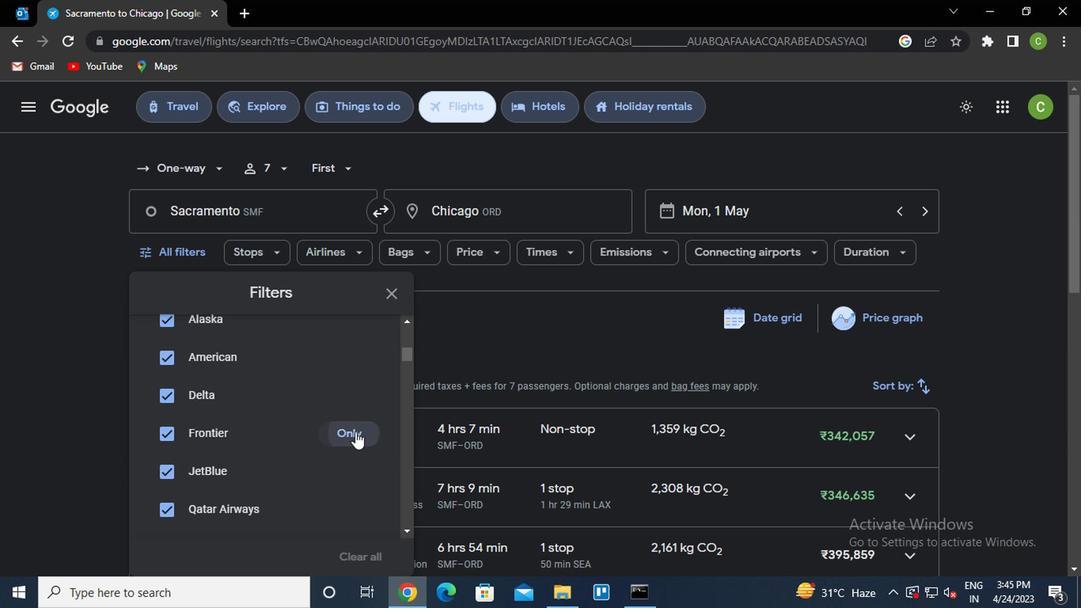 
Action: Mouse scrolled (351, 432) with delta (0, 0)
Screenshot: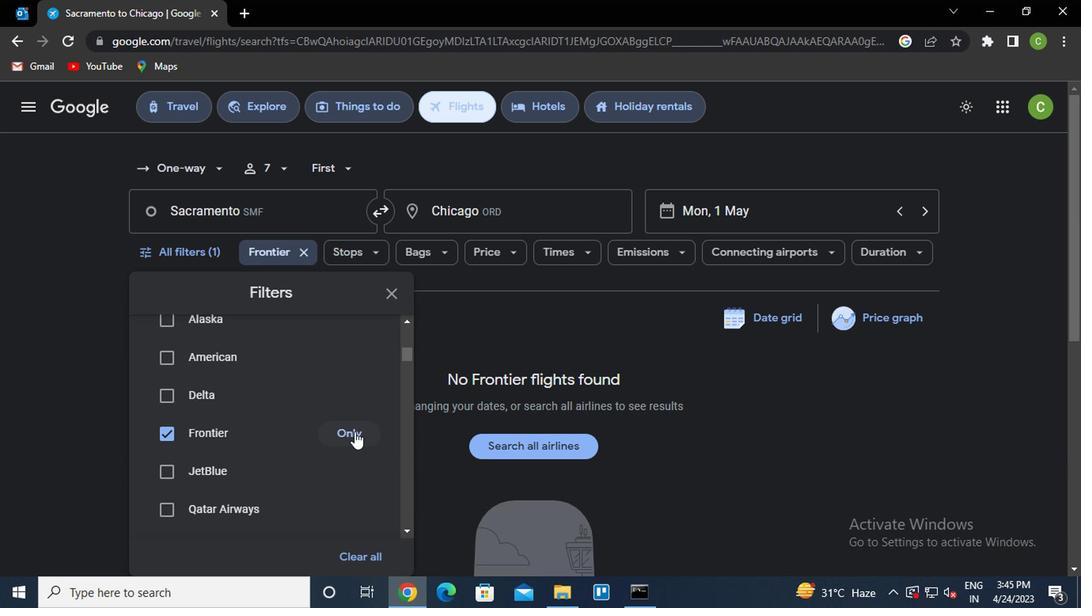 
Action: Mouse scrolled (351, 432) with delta (0, 0)
Screenshot: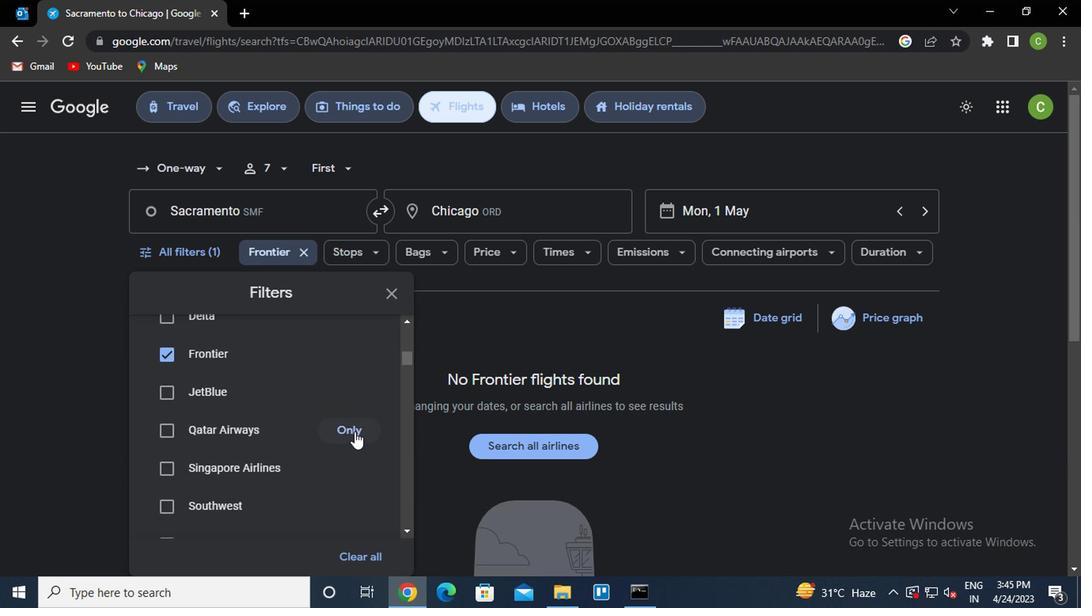 
Action: Mouse scrolled (351, 432) with delta (0, 0)
Screenshot: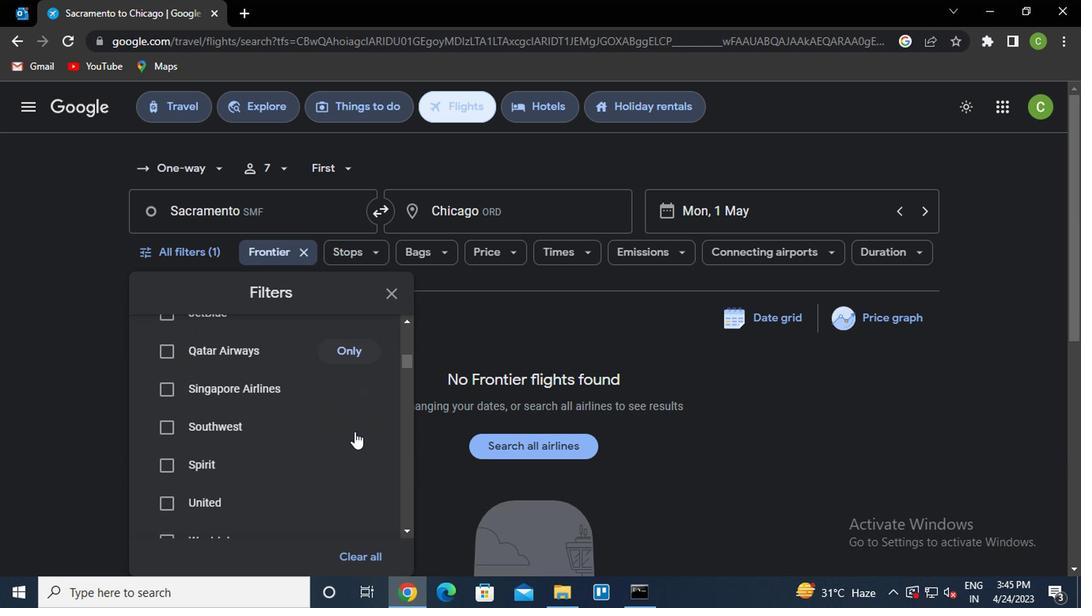 
Action: Mouse moved to (352, 443)
Screenshot: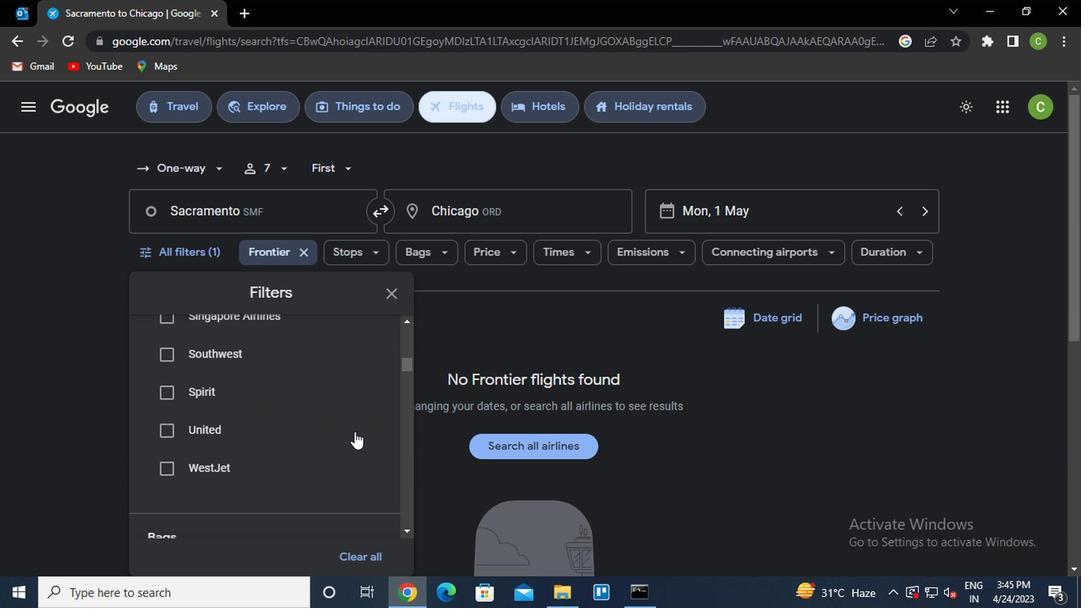 
Action: Mouse scrolled (352, 442) with delta (0, 0)
Screenshot: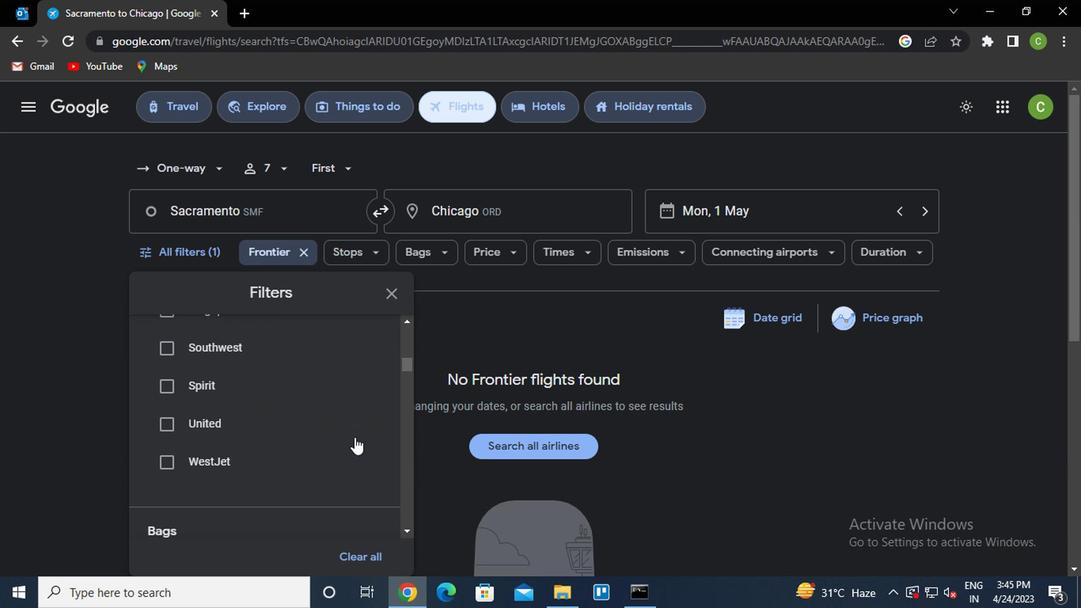 
Action: Mouse scrolled (352, 442) with delta (0, 0)
Screenshot: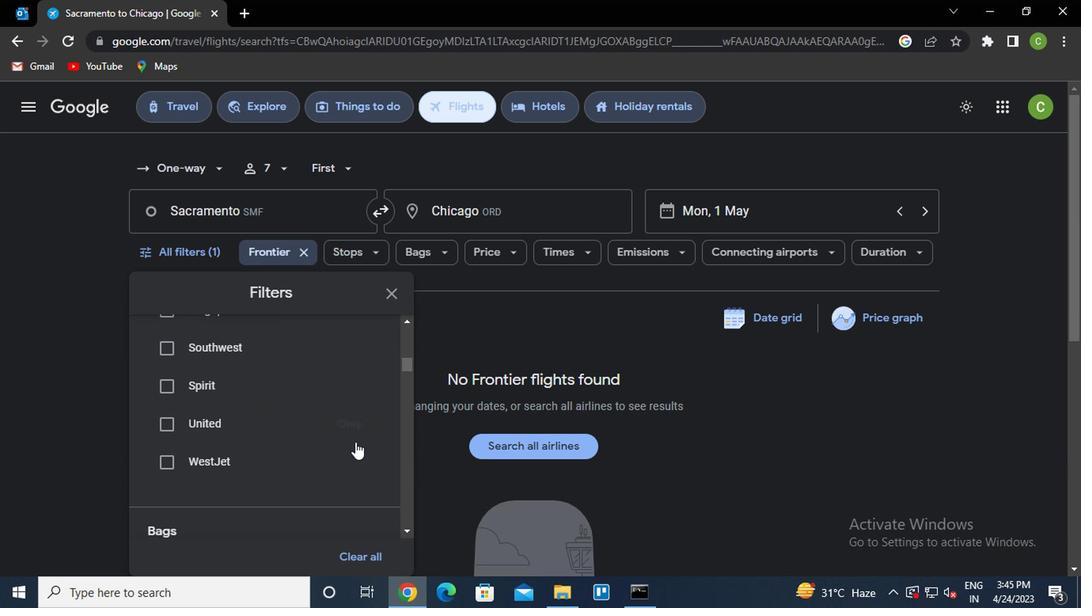 
Action: Mouse moved to (367, 456)
Screenshot: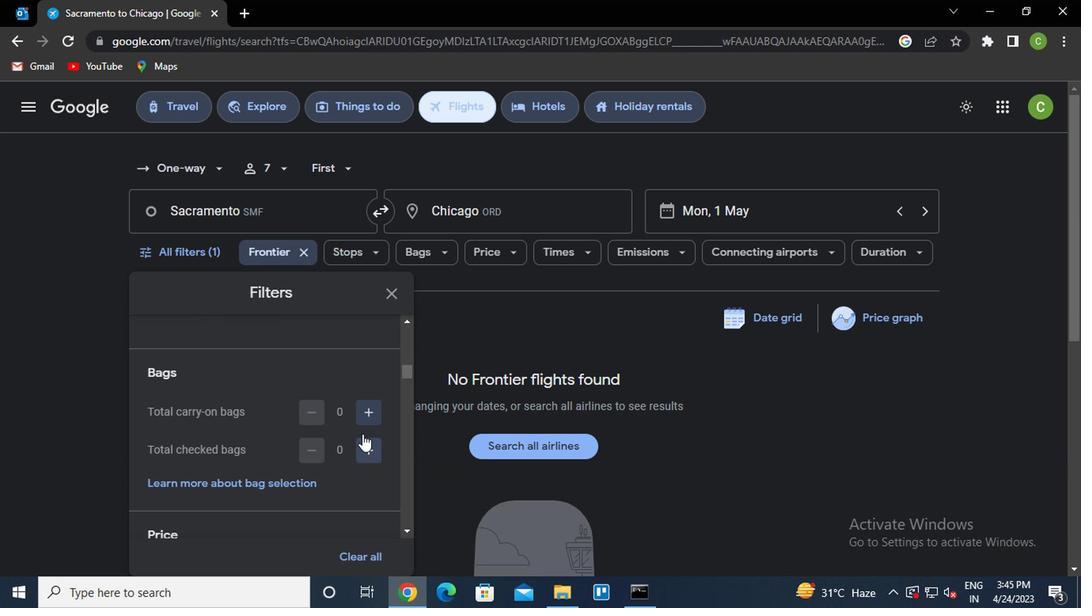 
Action: Mouse pressed left at (367, 456)
Screenshot: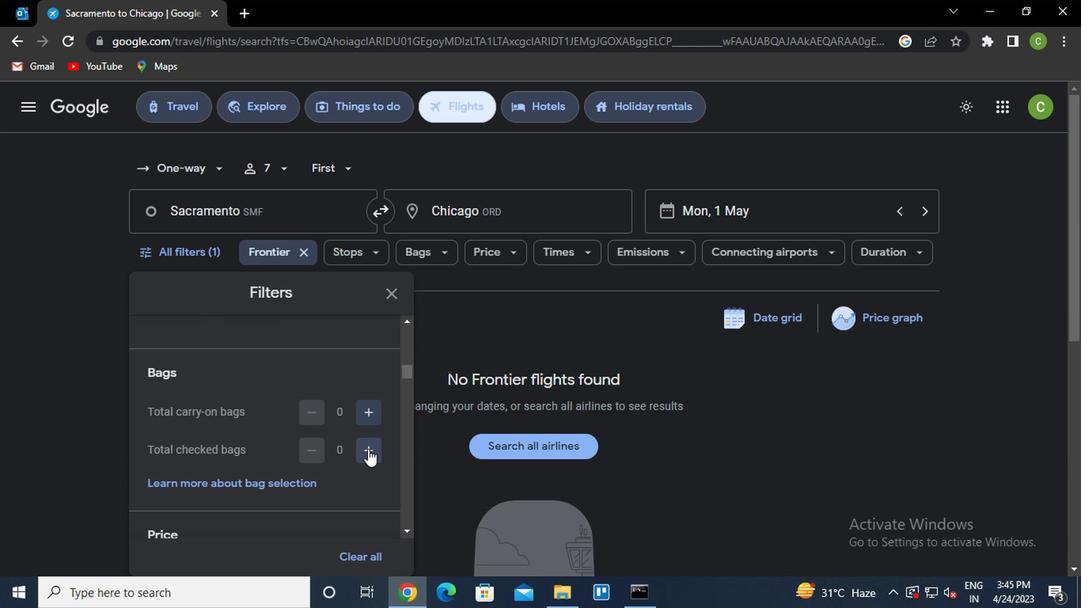
Action: Mouse pressed left at (367, 456)
Screenshot: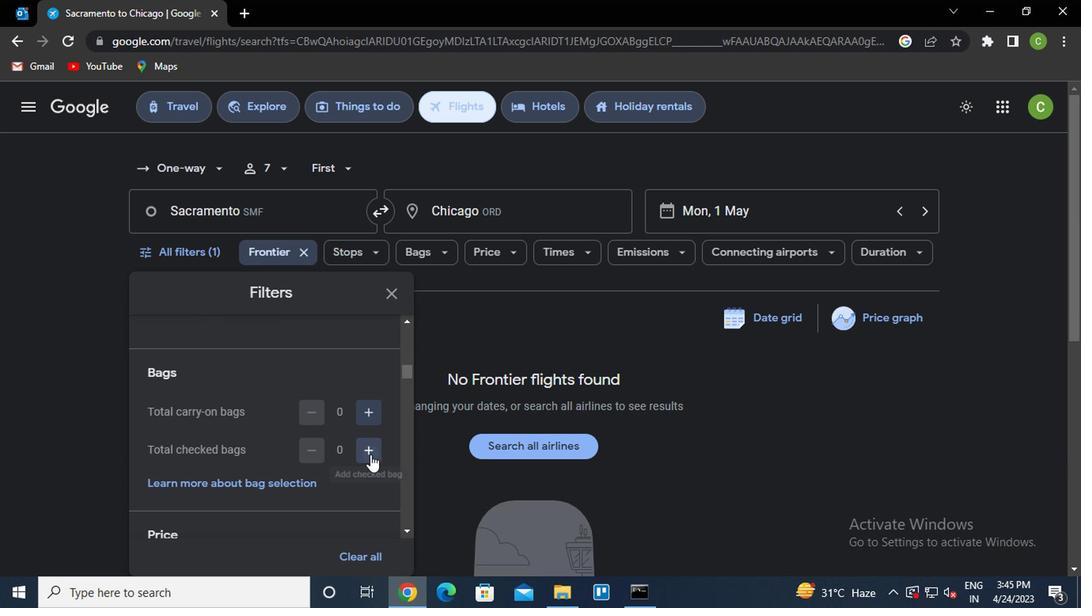 
Action: Mouse pressed left at (367, 456)
Screenshot: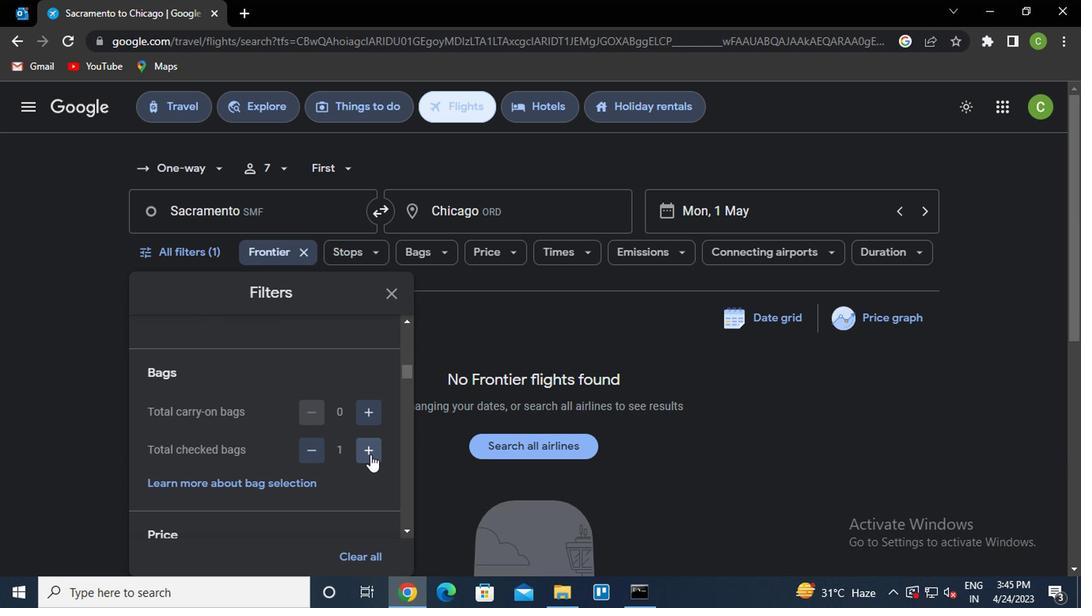 
Action: Mouse scrolled (367, 455) with delta (0, -1)
Screenshot: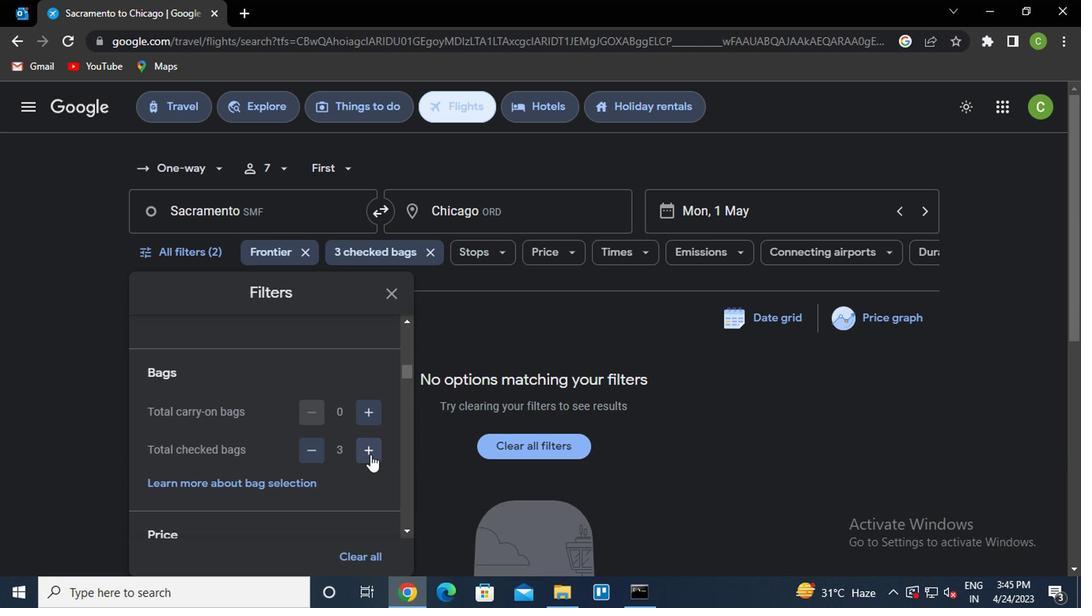 
Action: Mouse scrolled (367, 455) with delta (0, -1)
Screenshot: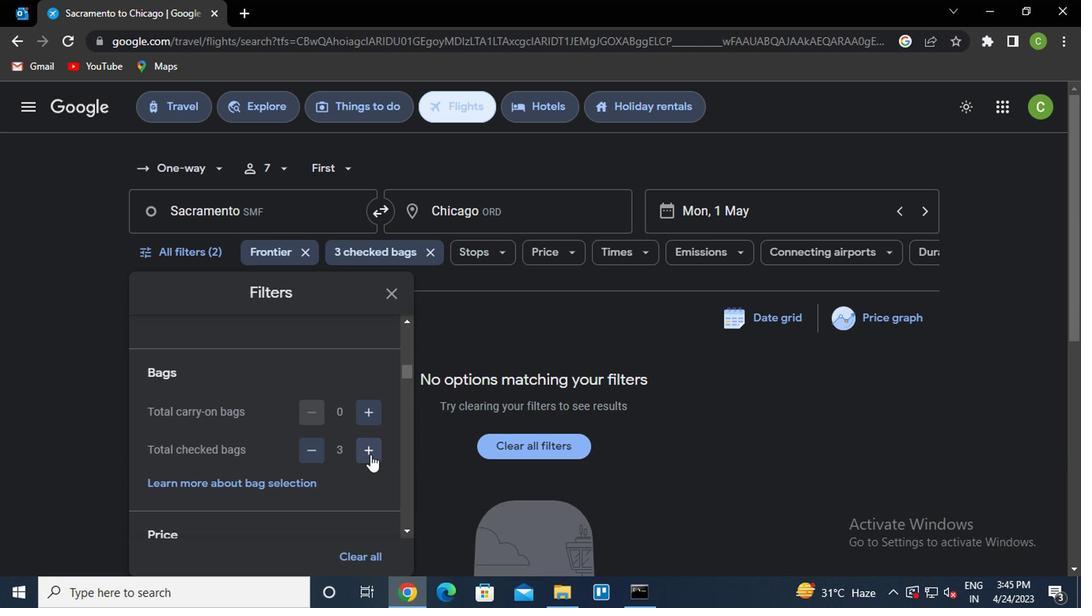 
Action: Mouse moved to (371, 450)
Screenshot: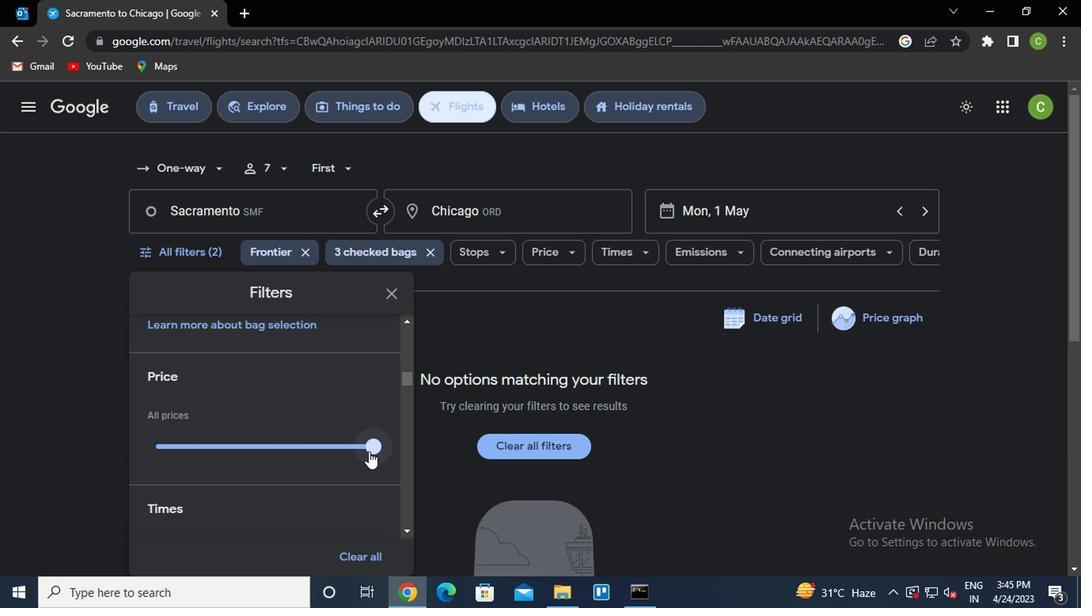 
Action: Mouse pressed left at (371, 450)
Screenshot: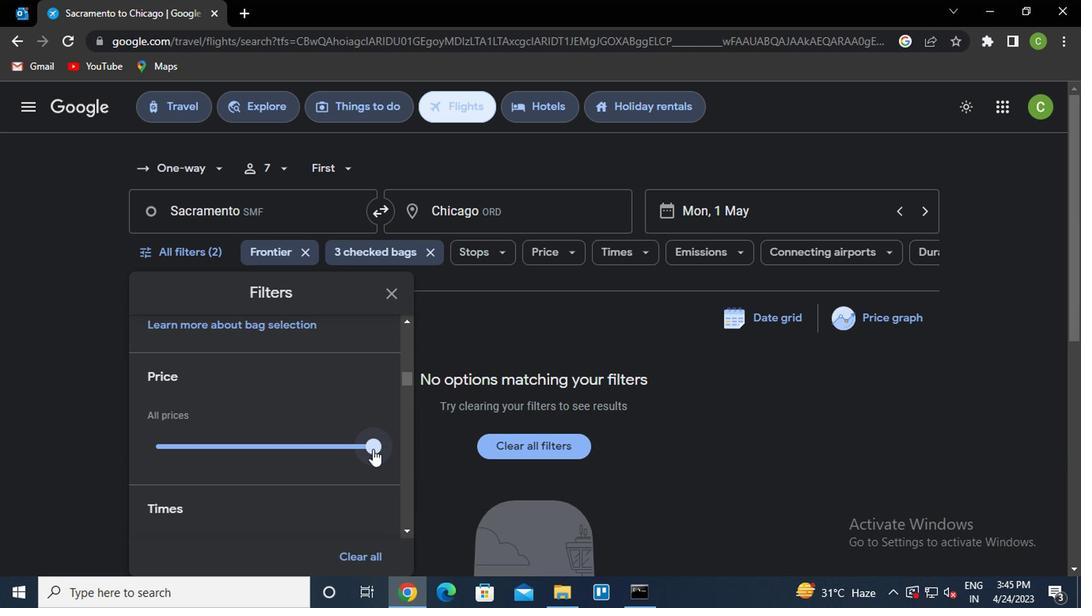 
Action: Mouse moved to (224, 482)
Screenshot: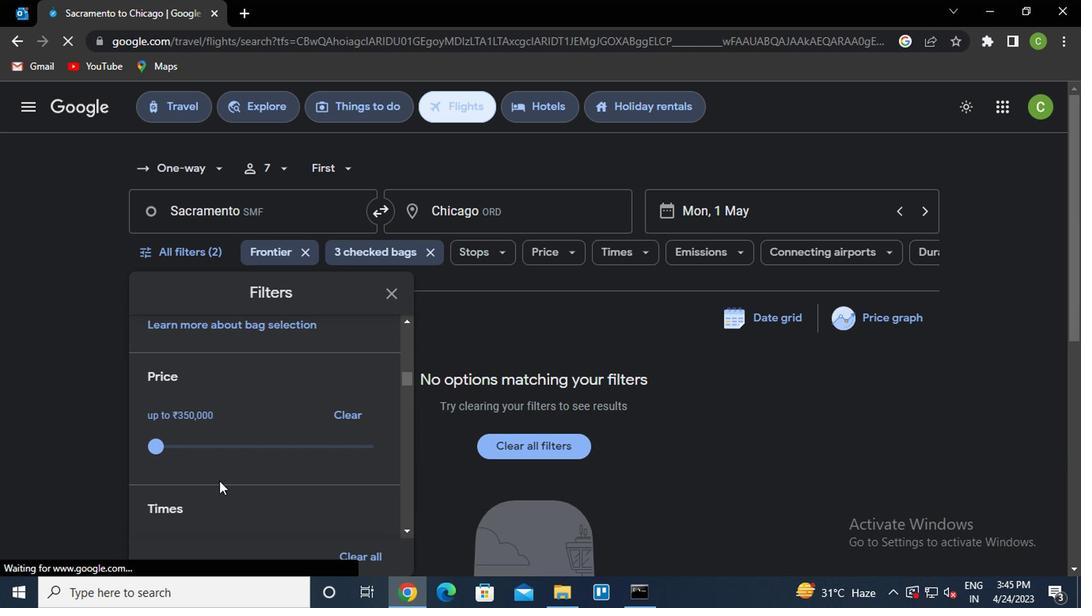 
Action: Mouse scrolled (224, 481) with delta (0, 0)
Screenshot: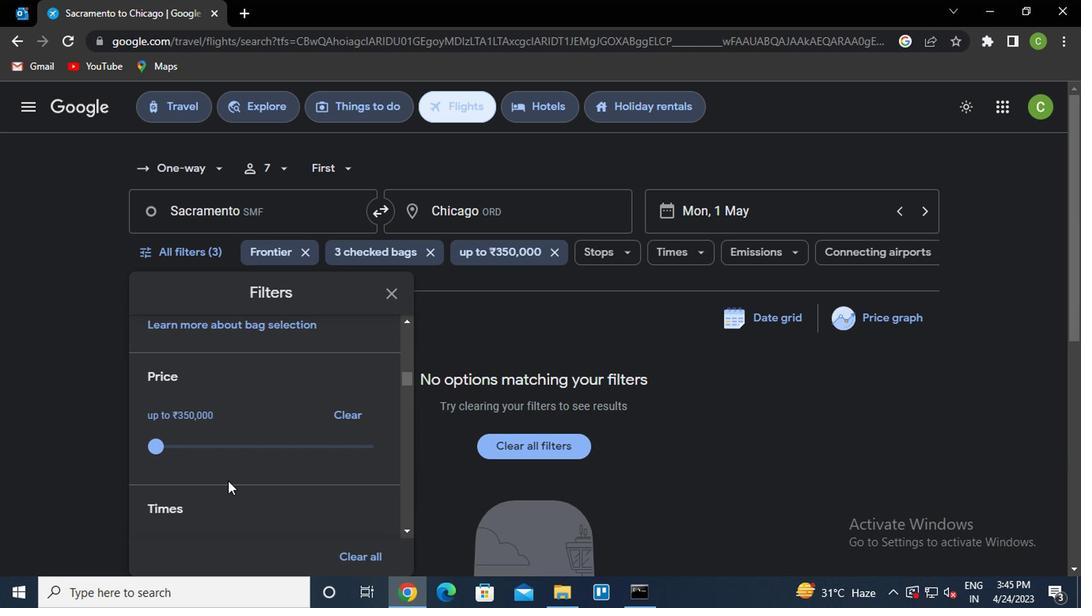 
Action: Mouse scrolled (224, 481) with delta (0, 0)
Screenshot: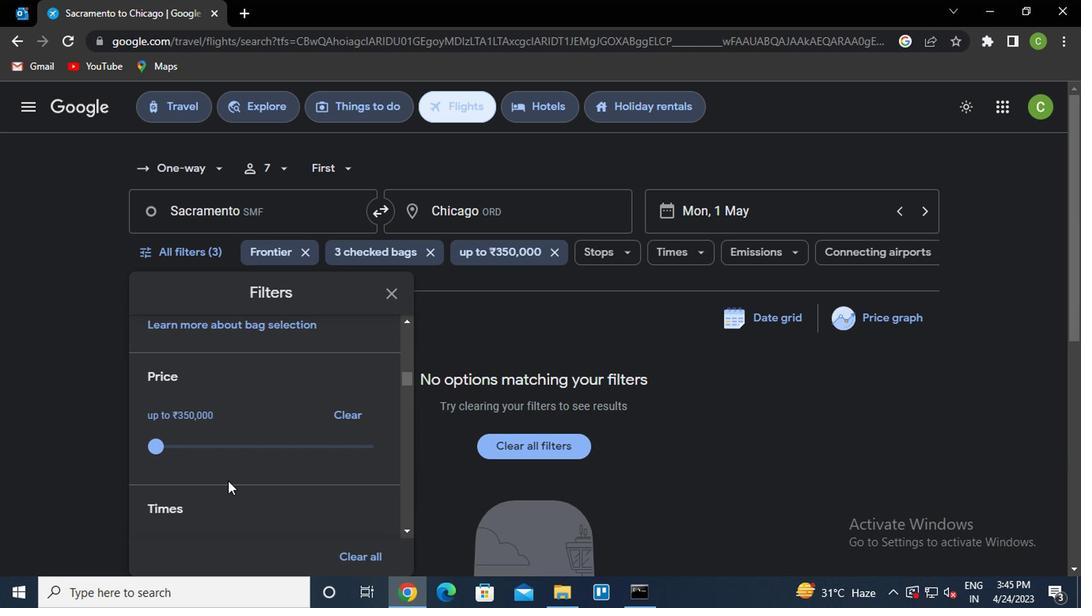 
Action: Mouse moved to (154, 469)
Screenshot: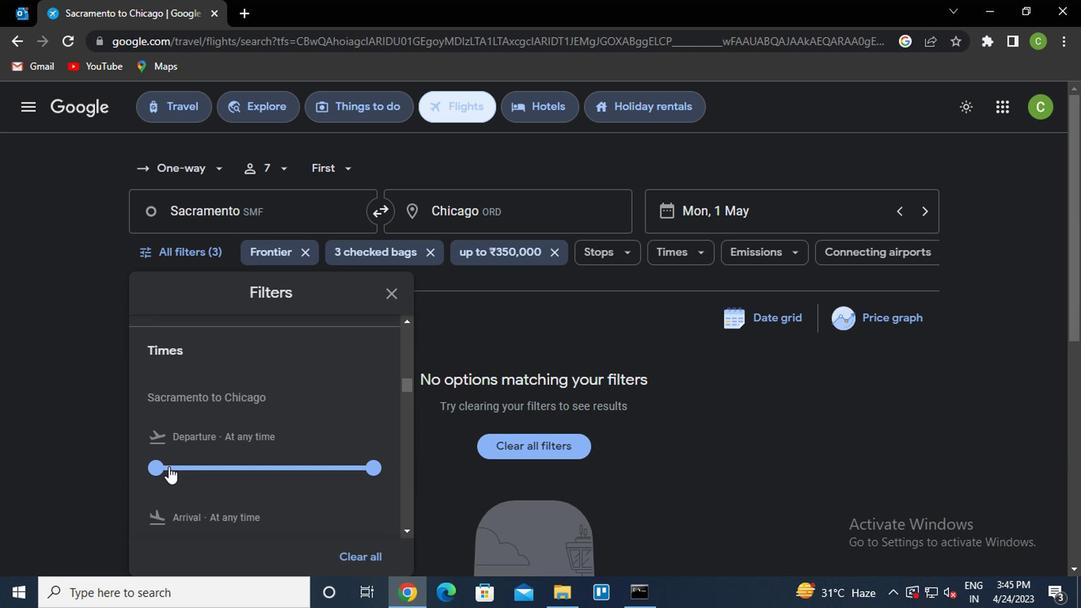
Action: Mouse pressed left at (154, 469)
Screenshot: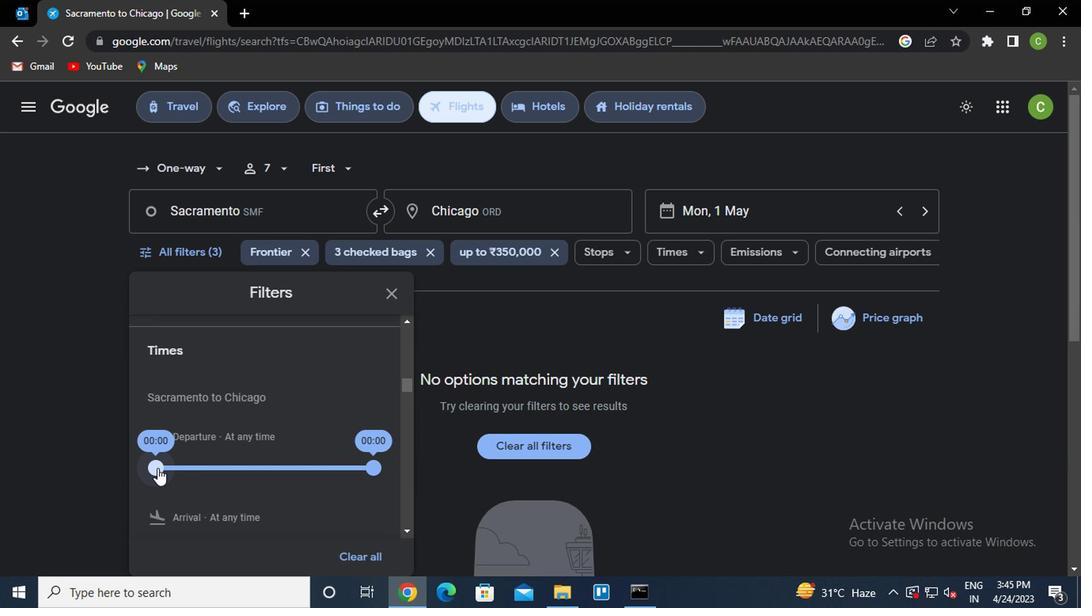 
Action: Mouse moved to (366, 468)
Screenshot: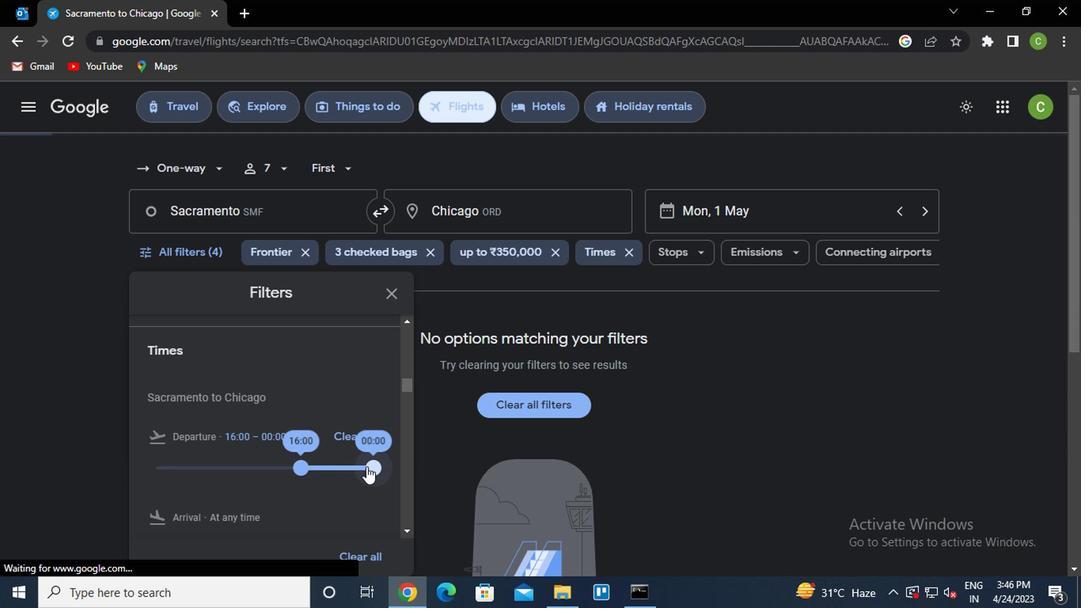 
Action: Mouse pressed left at (366, 468)
Screenshot: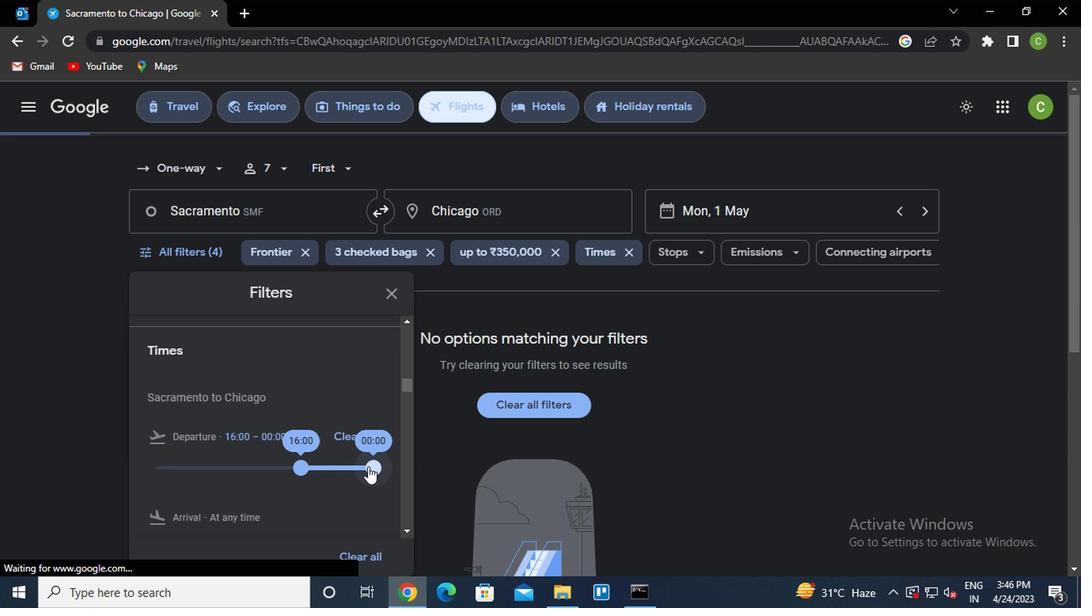 
Action: Mouse moved to (391, 295)
Screenshot: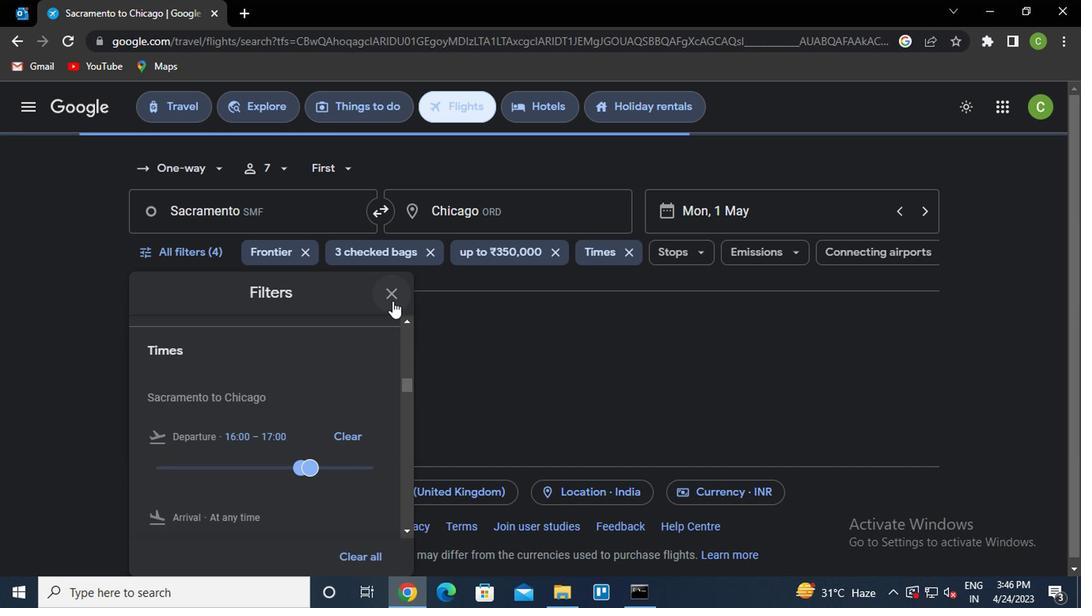 
Action: Mouse pressed left at (391, 295)
Screenshot: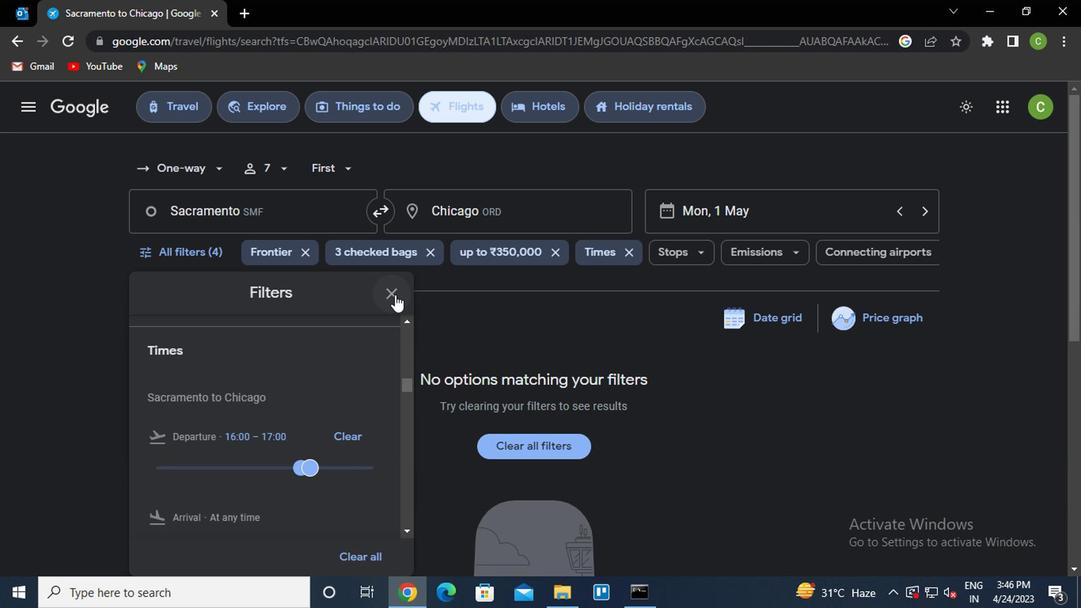 
Action: Mouse moved to (562, 472)
Screenshot: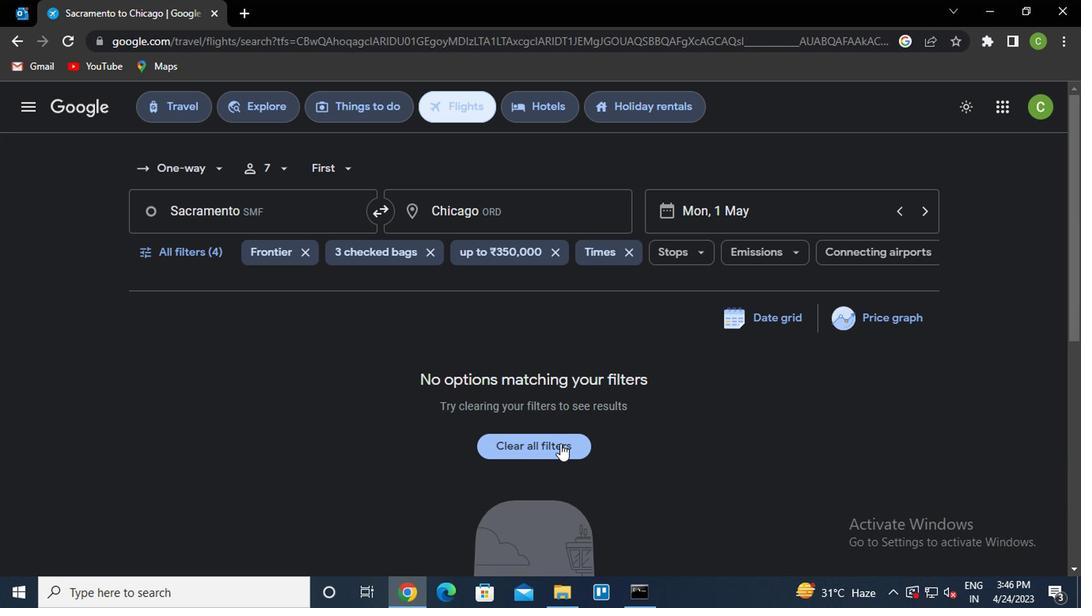 
